 Task: Look for space in Châtelet, Belgium from 12th  July, 2023 to 15th July, 2023 for 3 adults in price range Rs.12000 to Rs.16000. Place can be entire place with 2 bedrooms having 3 beds and 1 bathroom. Property type can be flat. Amenities needed are: heating, . Booking option can be shelf check-in. Required host language is English.
Action: Mouse moved to (431, 125)
Screenshot: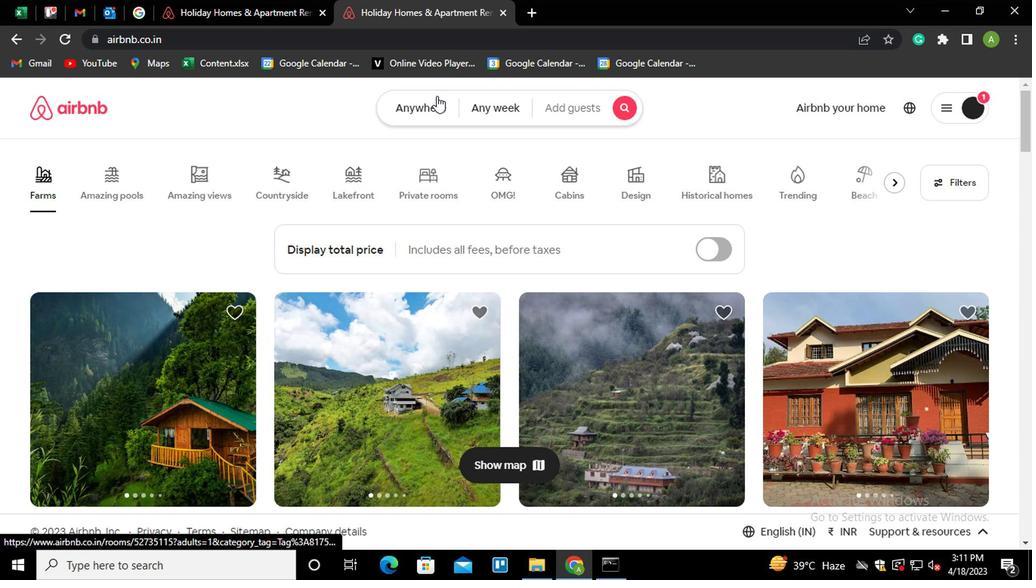 
Action: Mouse pressed left at (431, 125)
Screenshot: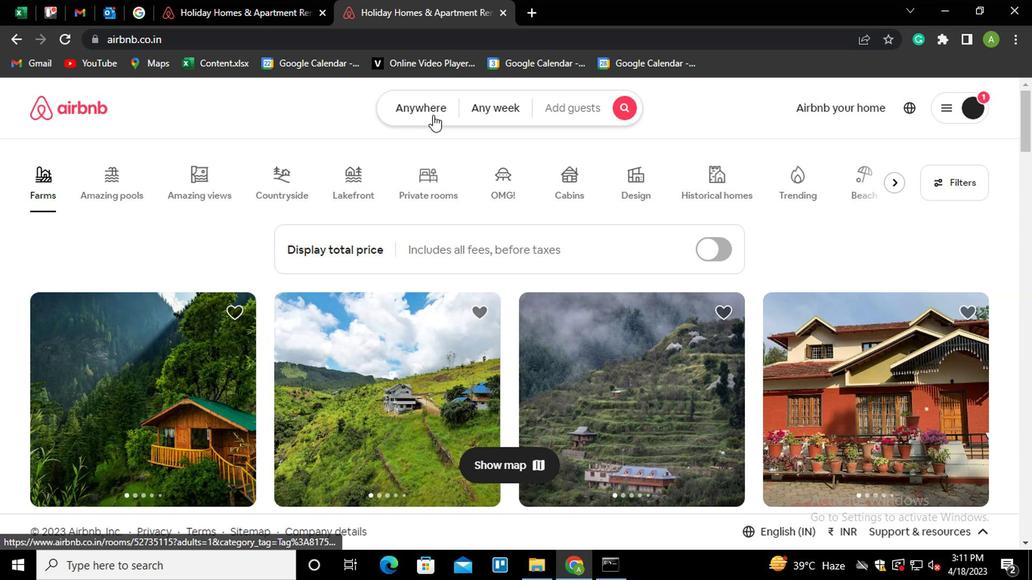 
Action: Mouse moved to (319, 169)
Screenshot: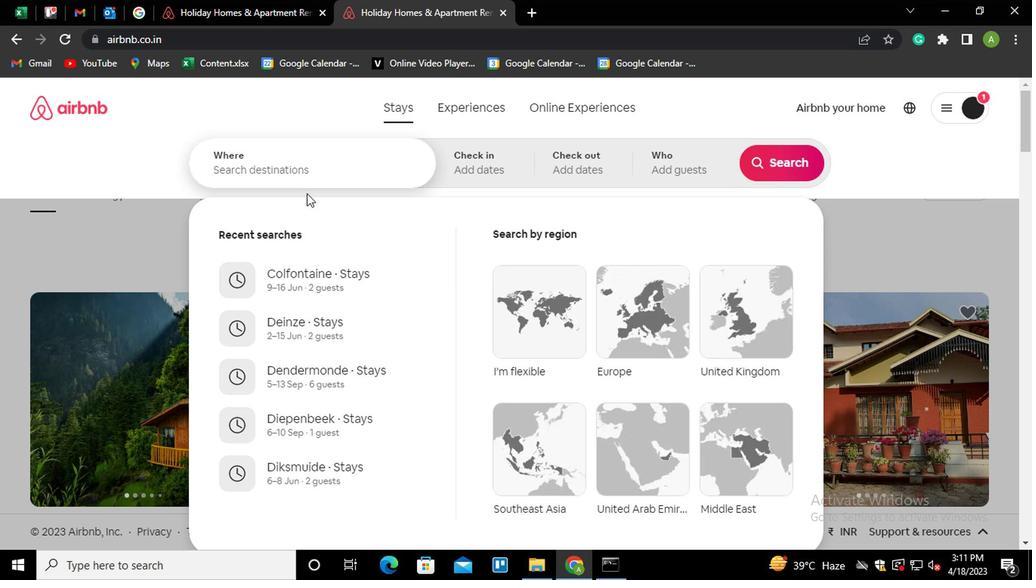 
Action: Mouse pressed left at (319, 169)
Screenshot: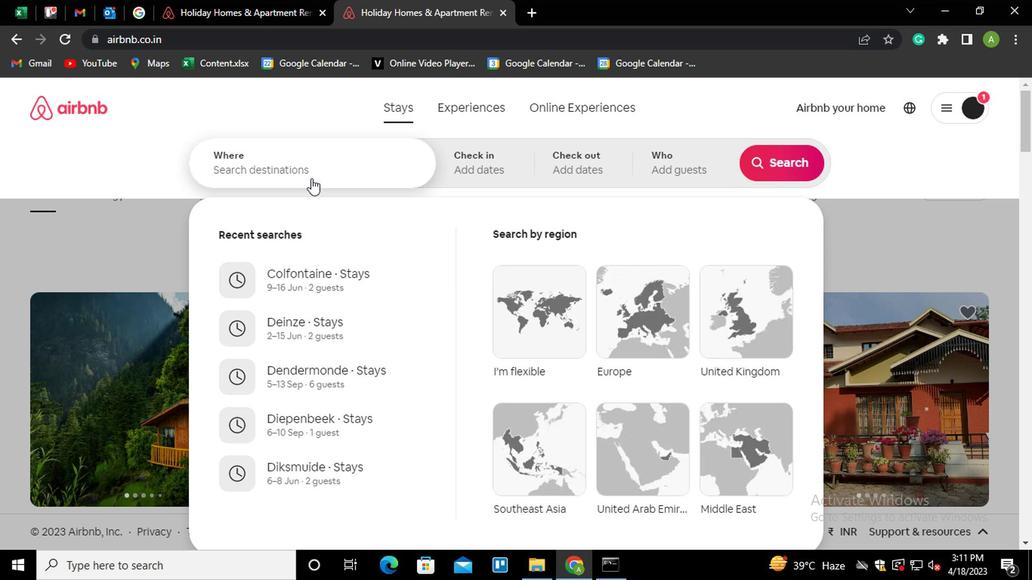 
Action: Key pressed <Key.shift><Key.shift>CHATELET,<Key.space><Key.shift_r>BELGIU<Key.down><Key.enter>
Screenshot: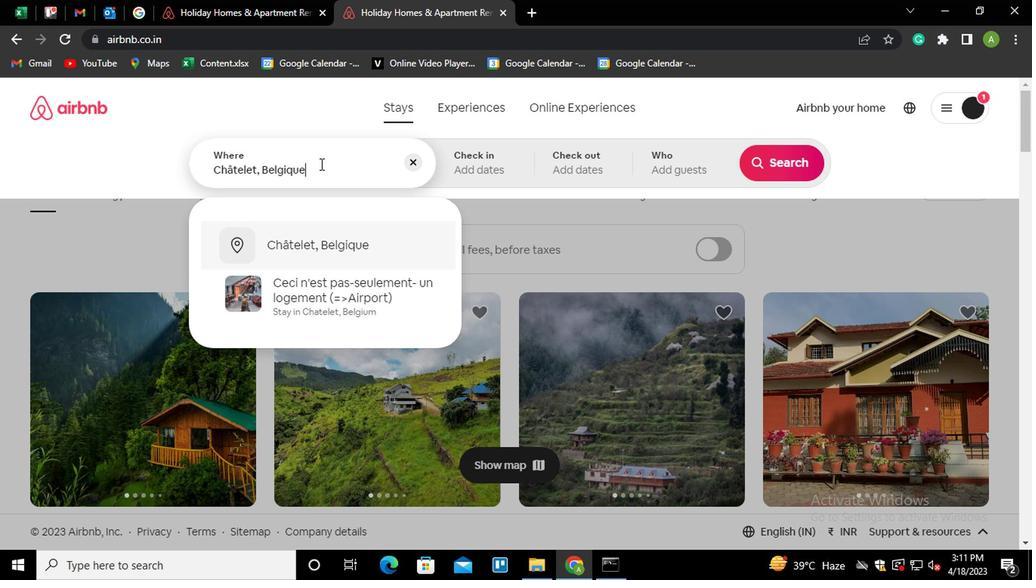 
Action: Mouse moved to (766, 275)
Screenshot: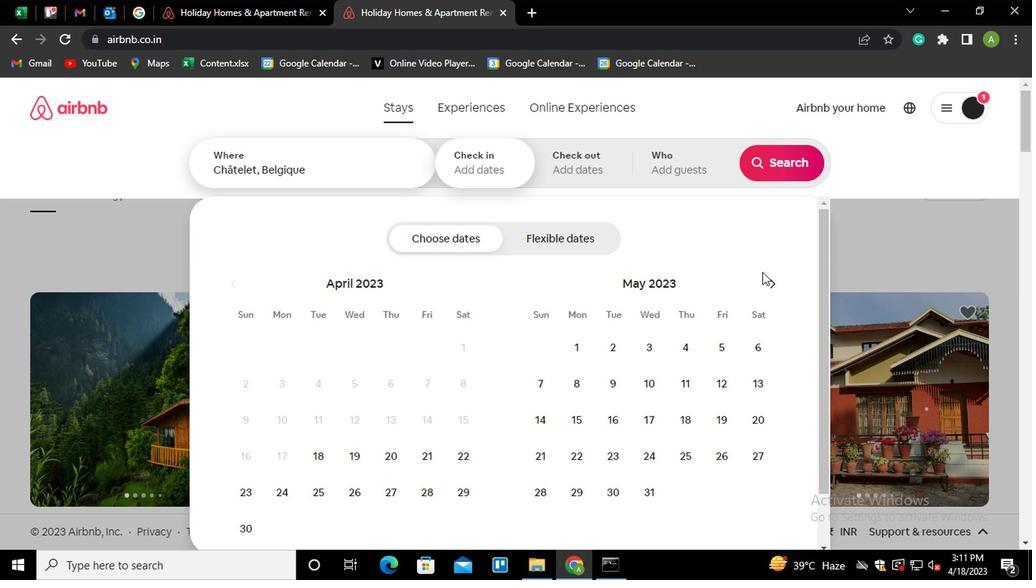 
Action: Mouse pressed left at (766, 275)
Screenshot: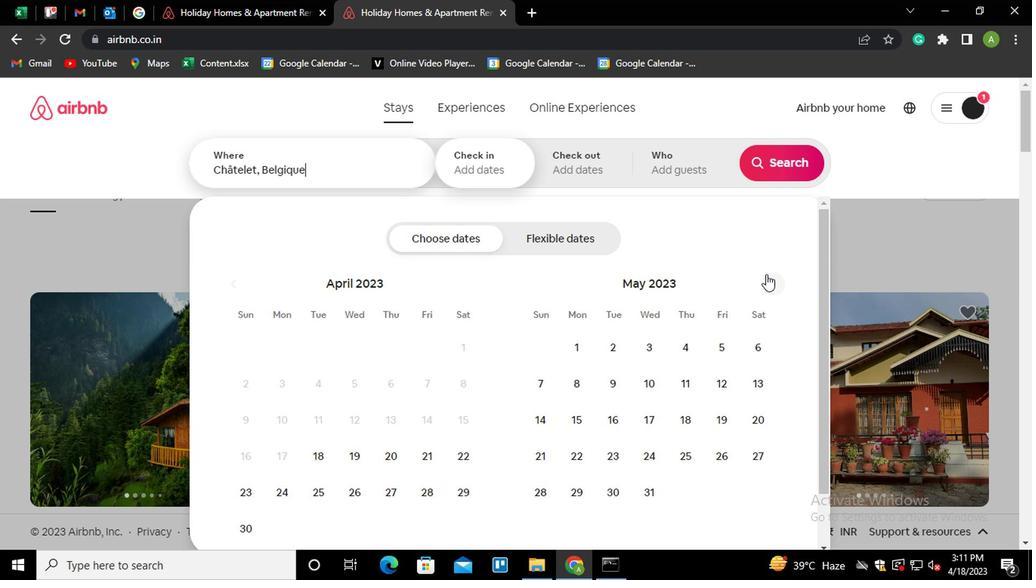 
Action: Mouse pressed left at (766, 275)
Screenshot: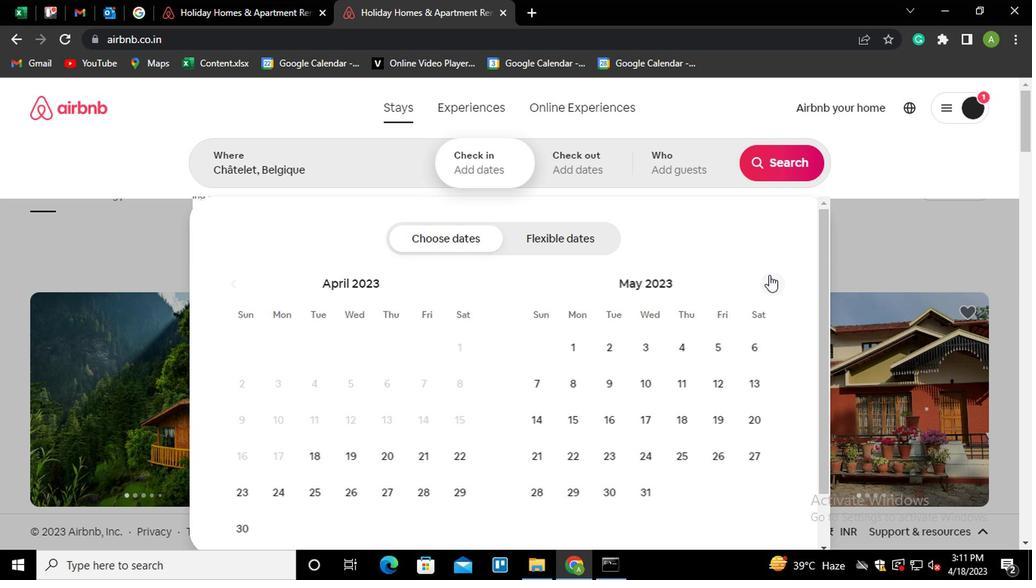 
Action: Mouse moved to (645, 412)
Screenshot: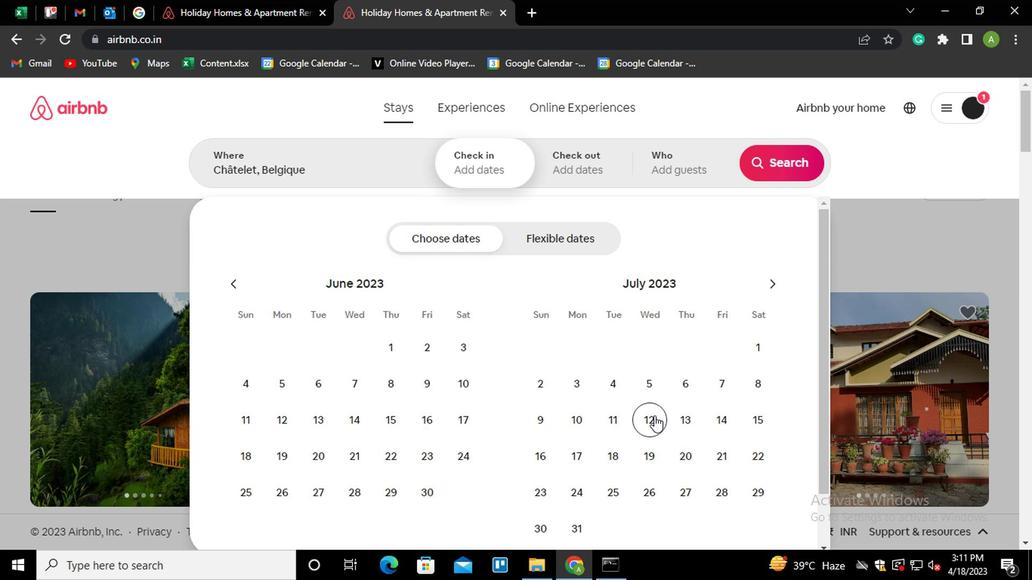 
Action: Mouse pressed left at (645, 412)
Screenshot: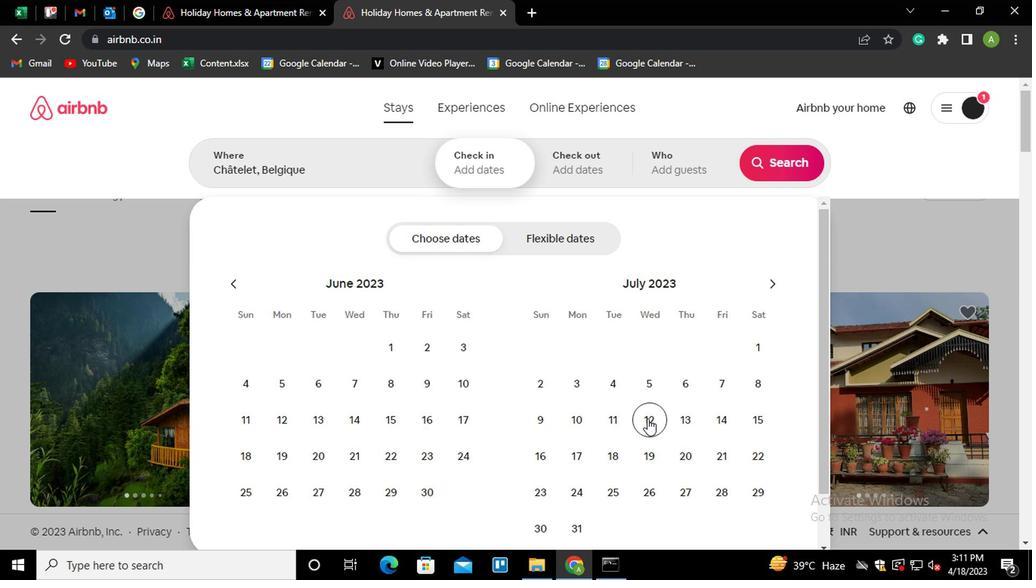 
Action: Mouse moved to (751, 418)
Screenshot: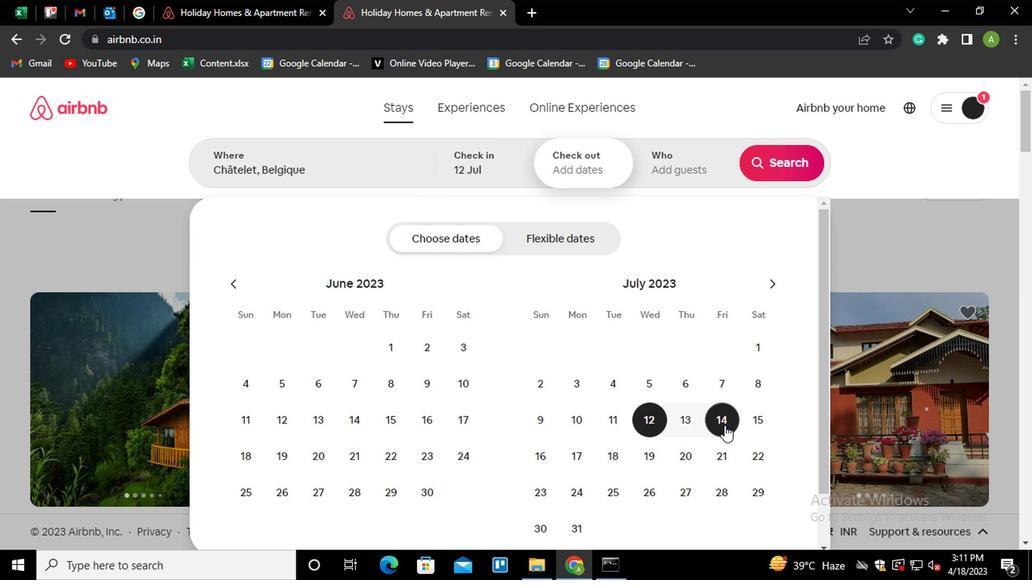 
Action: Mouse pressed left at (751, 418)
Screenshot: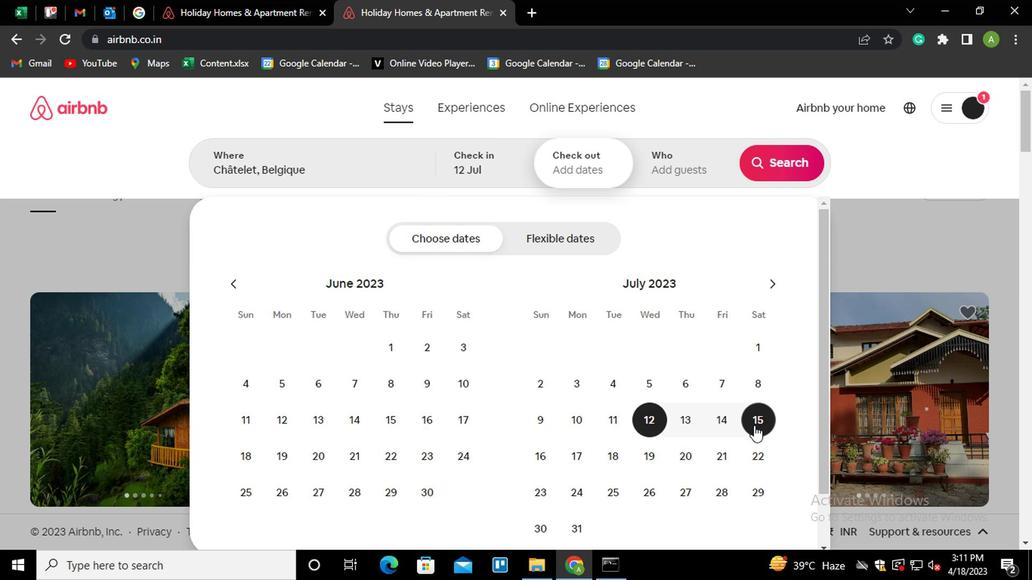 
Action: Mouse moved to (675, 166)
Screenshot: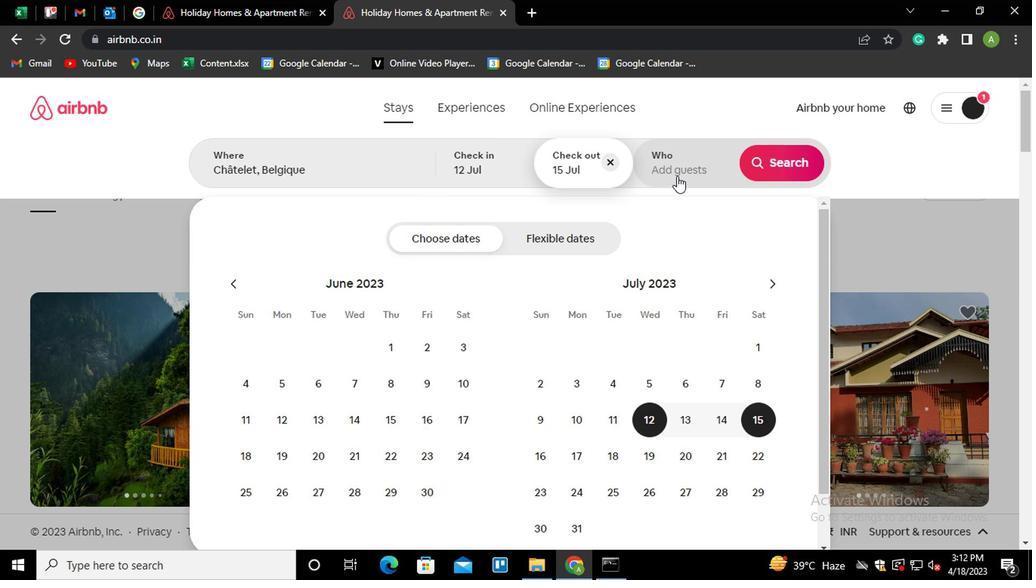 
Action: Mouse pressed left at (675, 166)
Screenshot: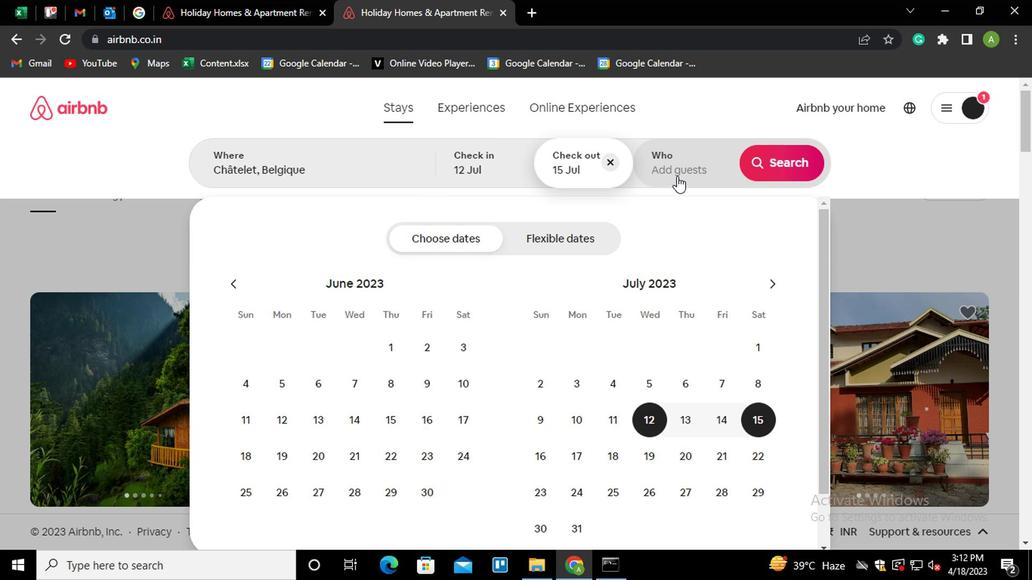 
Action: Mouse moved to (775, 242)
Screenshot: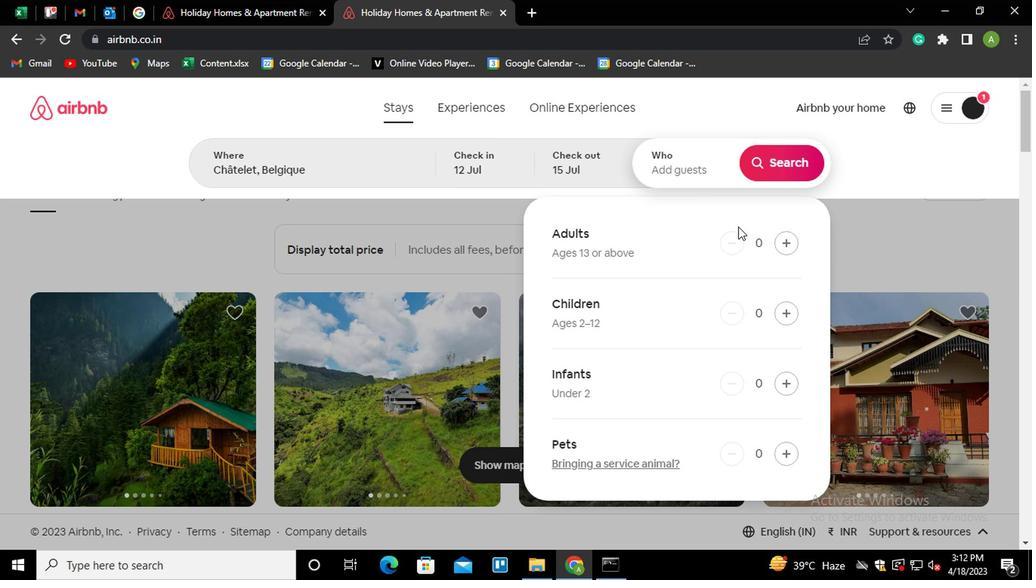 
Action: Mouse pressed left at (775, 242)
Screenshot: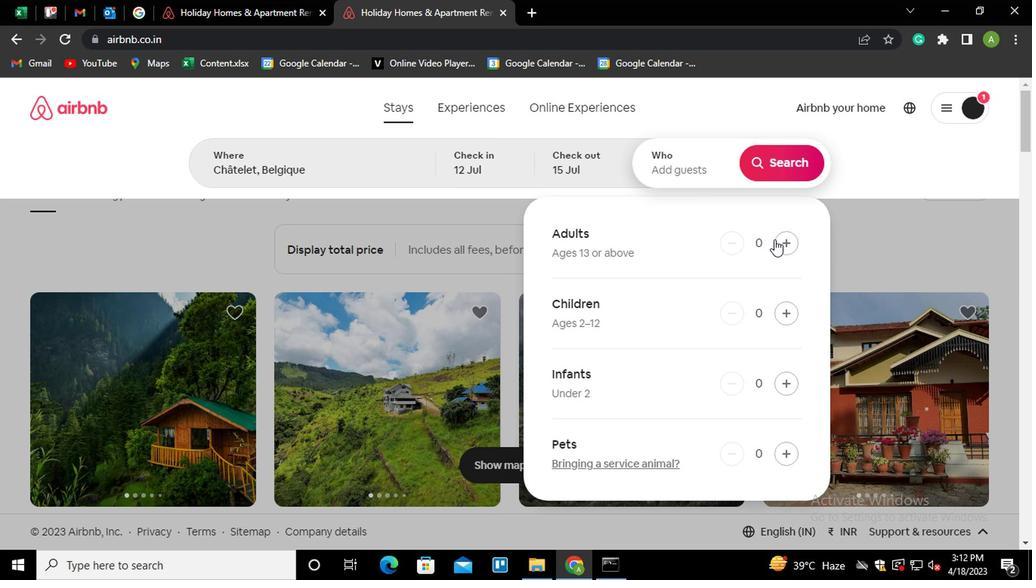 
Action: Mouse pressed left at (775, 242)
Screenshot: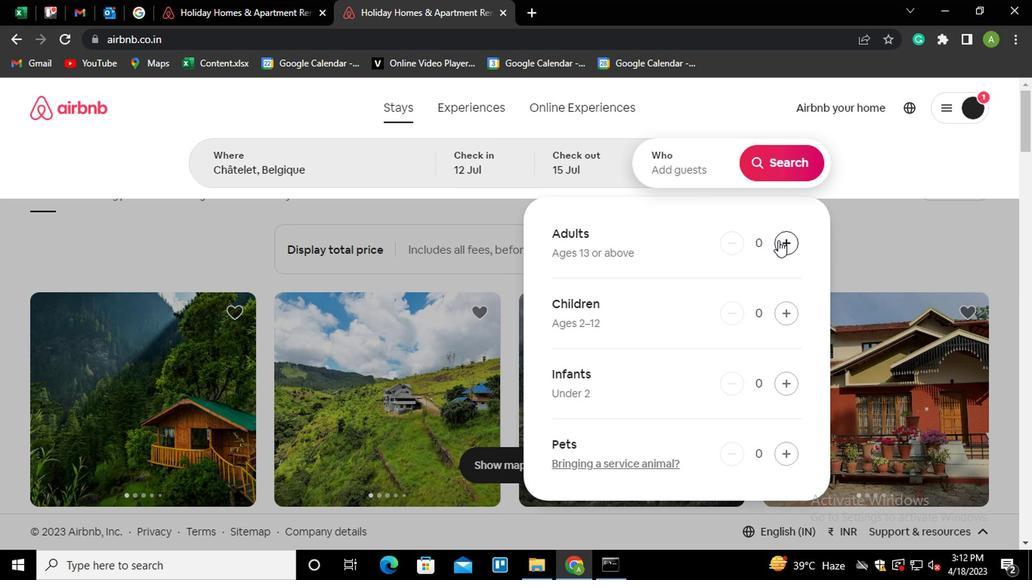 
Action: Mouse pressed left at (775, 242)
Screenshot: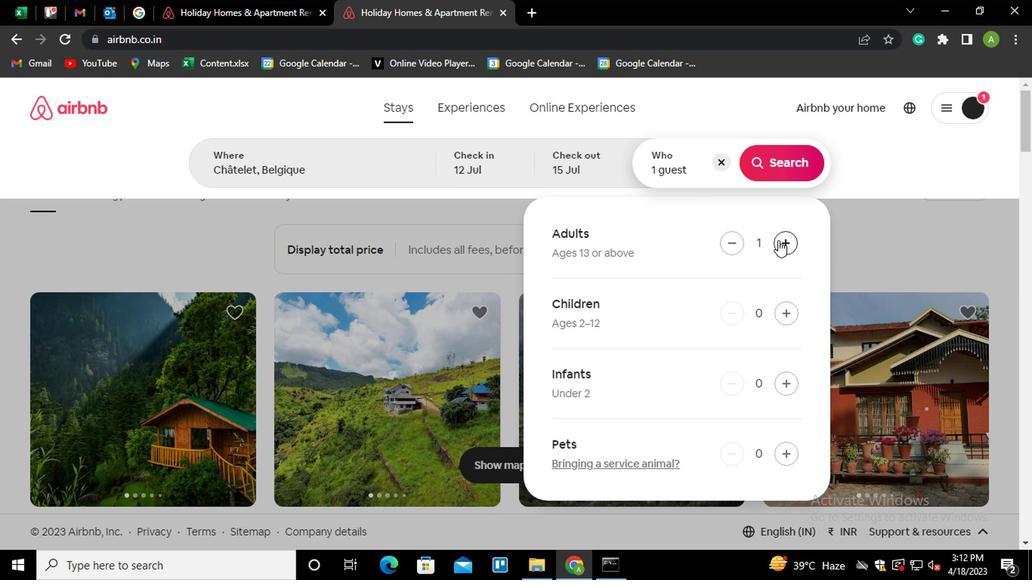 
Action: Mouse moved to (778, 171)
Screenshot: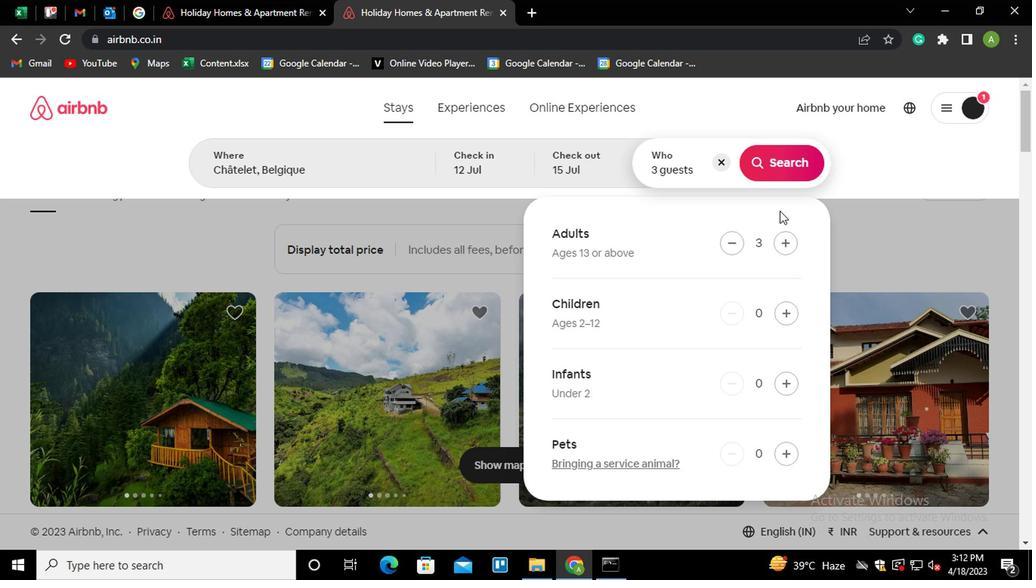 
Action: Mouse pressed left at (778, 171)
Screenshot: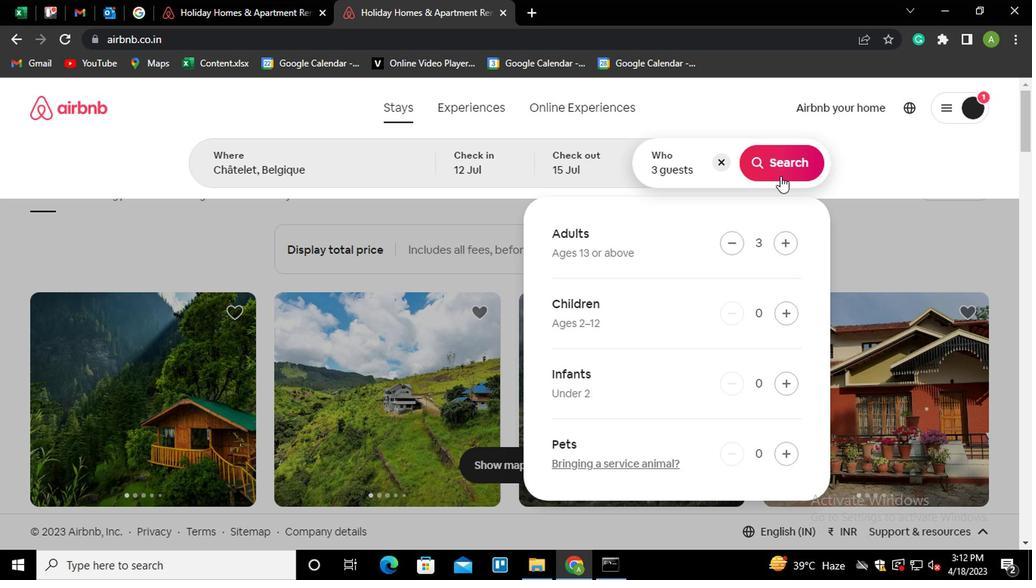 
Action: Mouse moved to (969, 175)
Screenshot: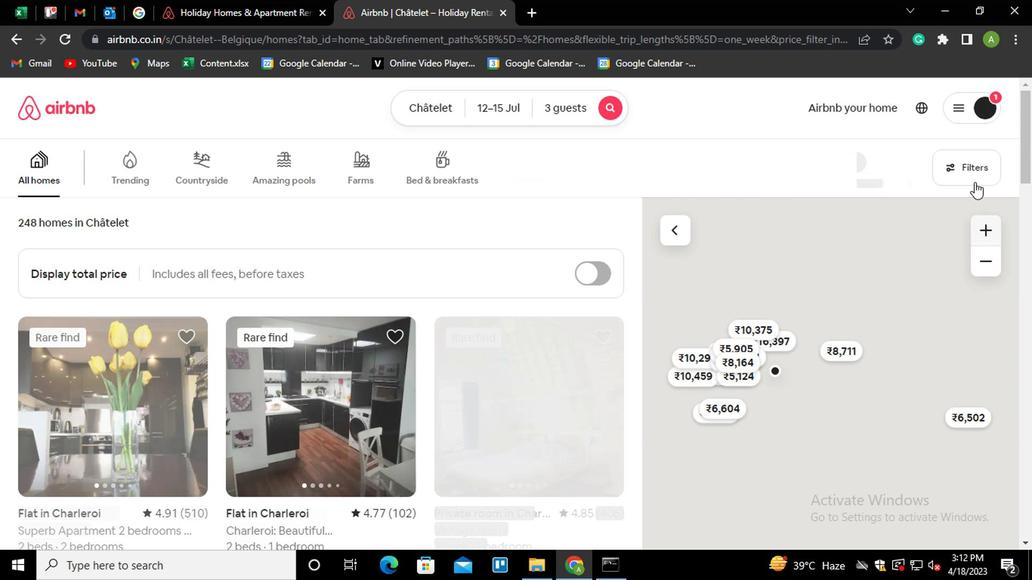 
Action: Mouse pressed left at (969, 175)
Screenshot: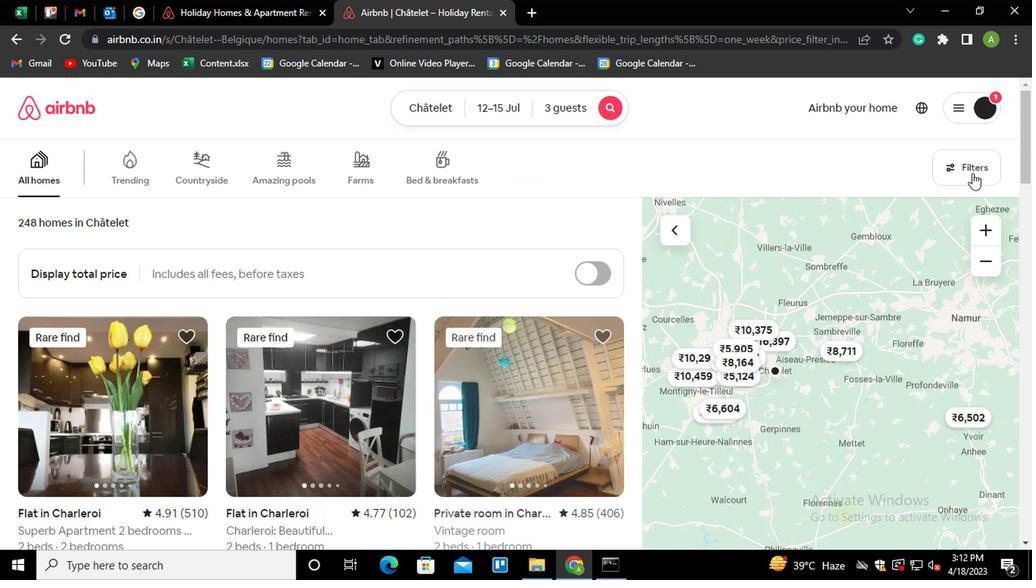 
Action: Mouse moved to (399, 356)
Screenshot: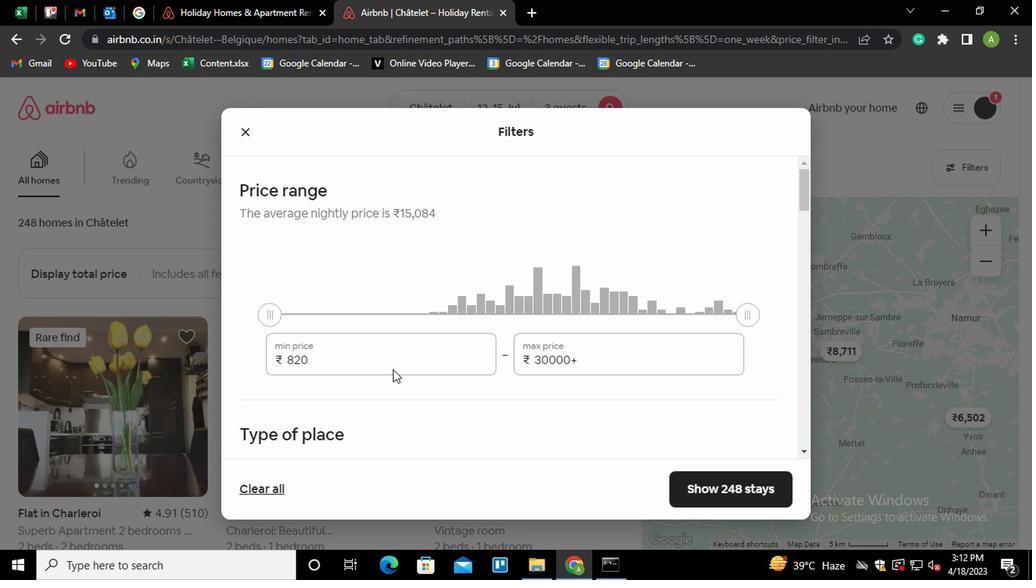 
Action: Mouse pressed left at (399, 356)
Screenshot: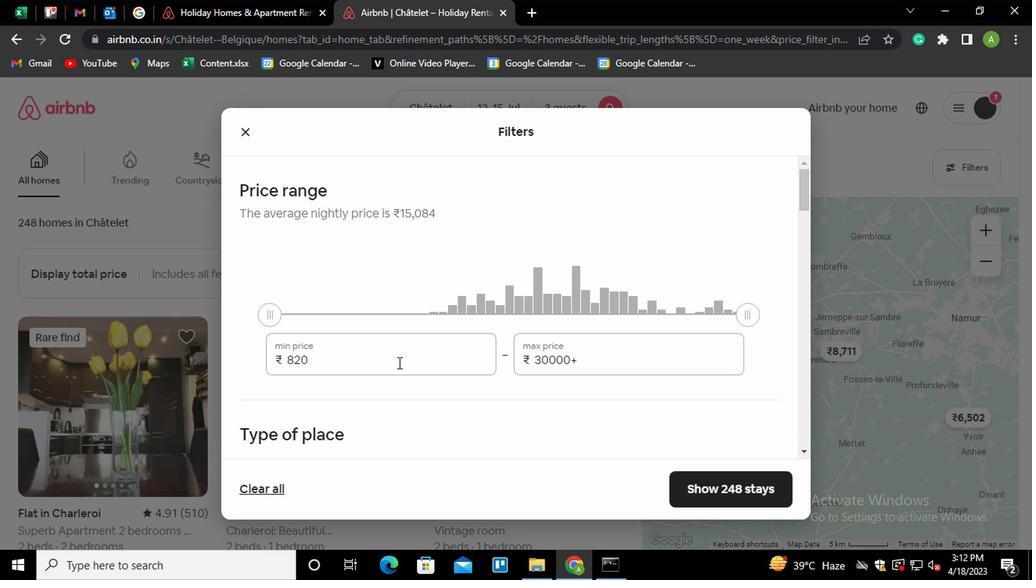 
Action: Mouse moved to (402, 356)
Screenshot: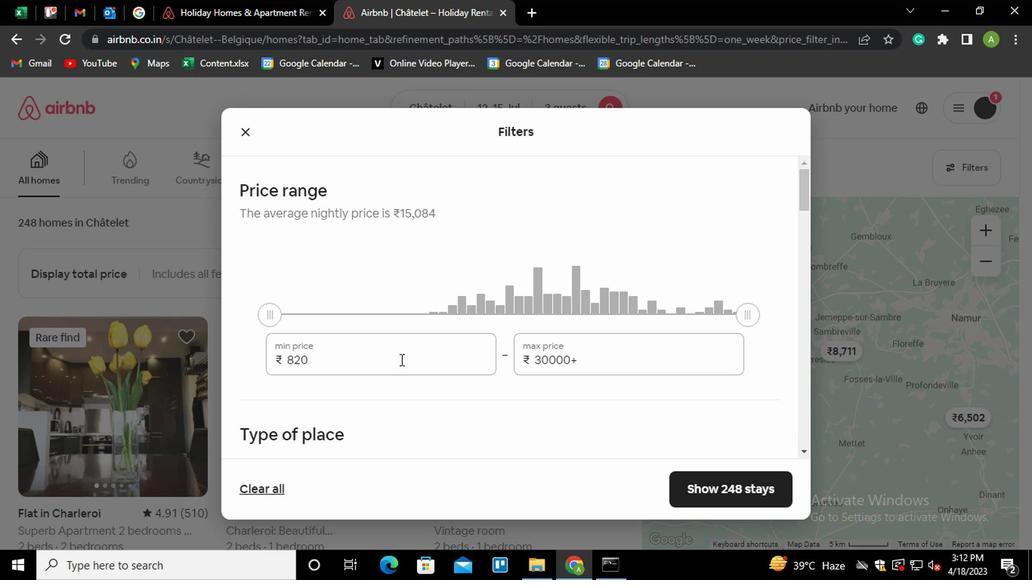 
Action: Key pressed <Key.shift_r><Key.home>1200000<Key.backspace><Key.backspace>
Screenshot: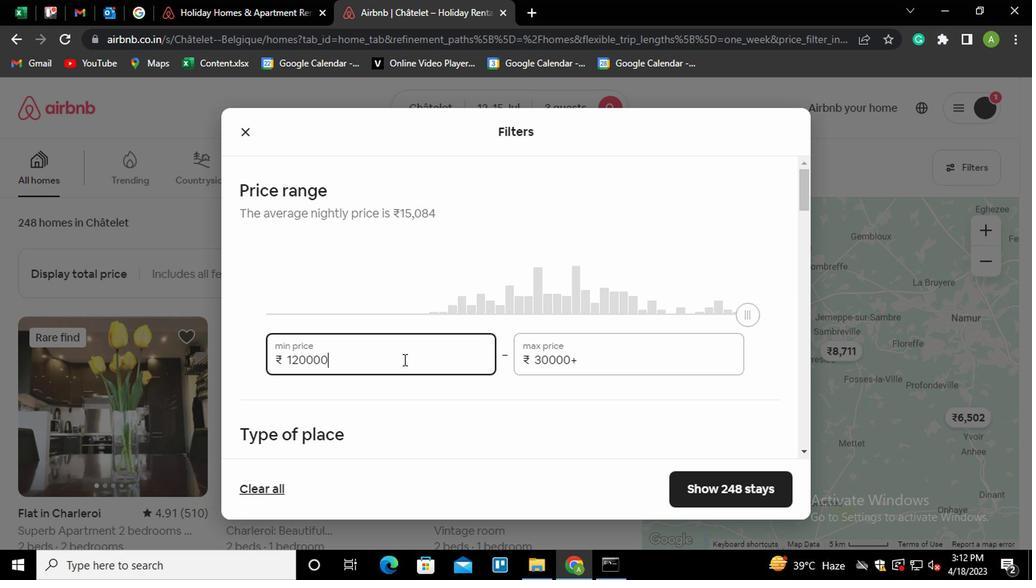 
Action: Mouse moved to (641, 366)
Screenshot: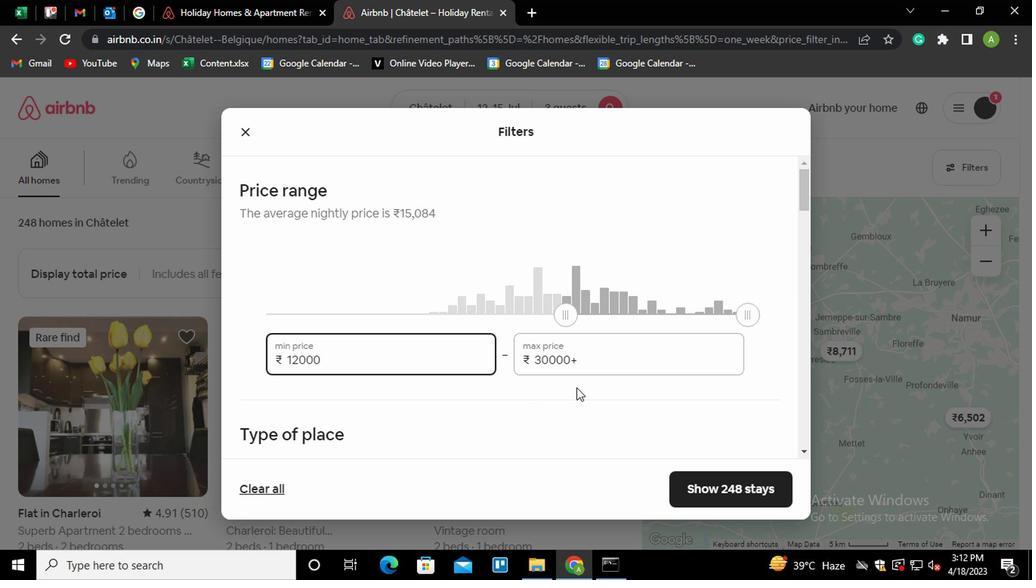 
Action: Mouse pressed left at (641, 366)
Screenshot: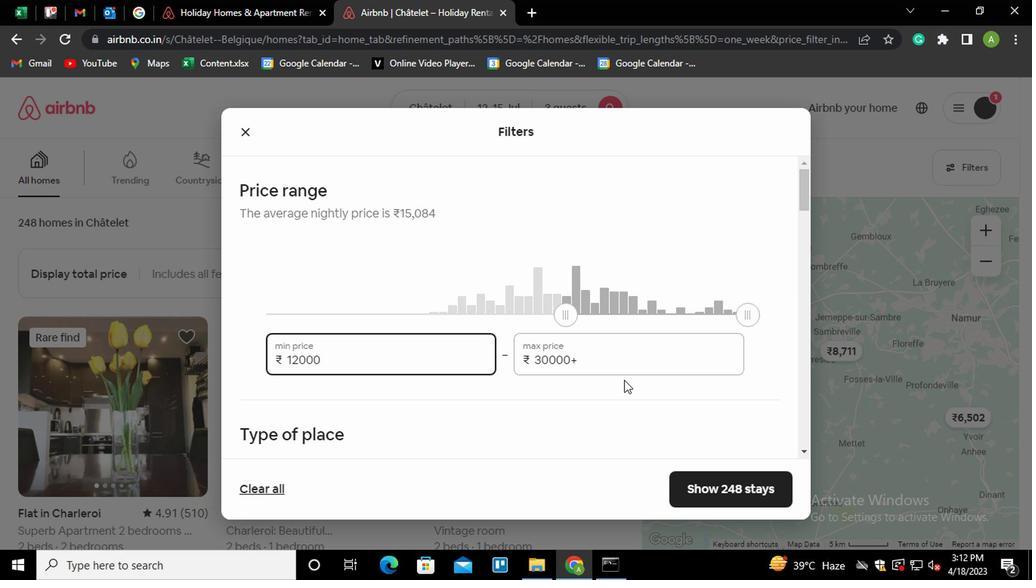 
Action: Mouse moved to (590, 329)
Screenshot: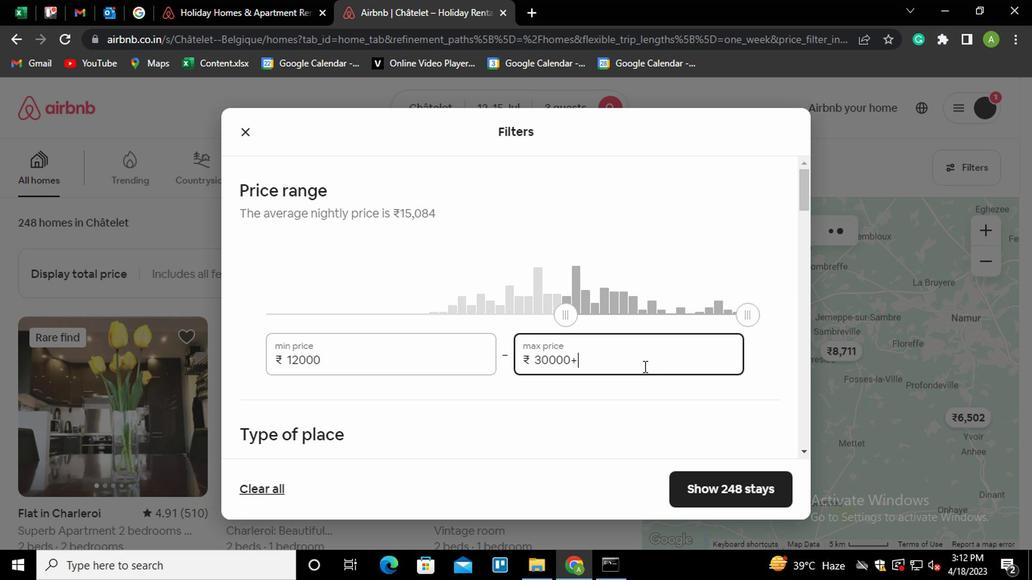 
Action: Key pressed <Key.shift_r><Key.home>16000
Screenshot: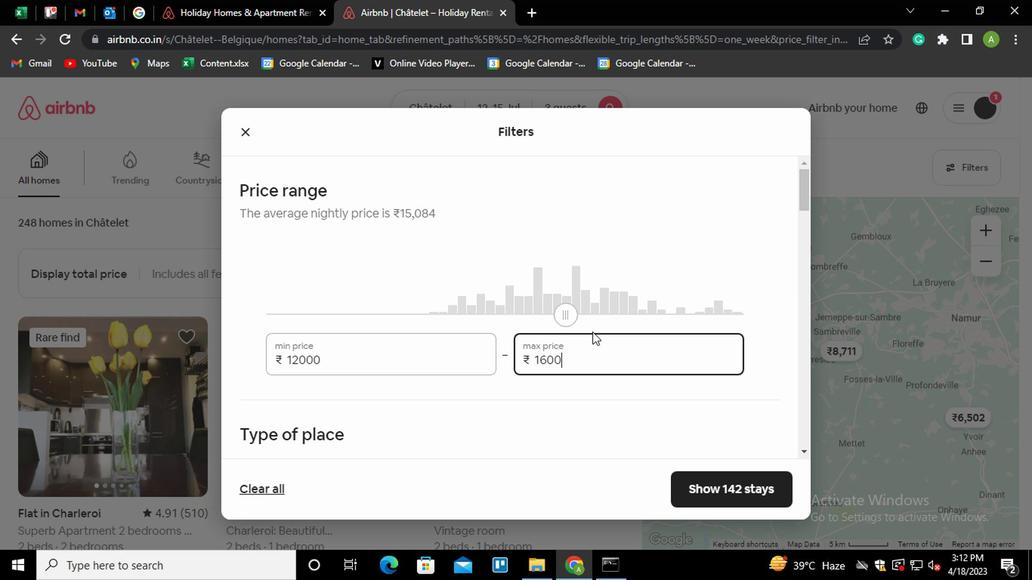 
Action: Mouse moved to (601, 323)
Screenshot: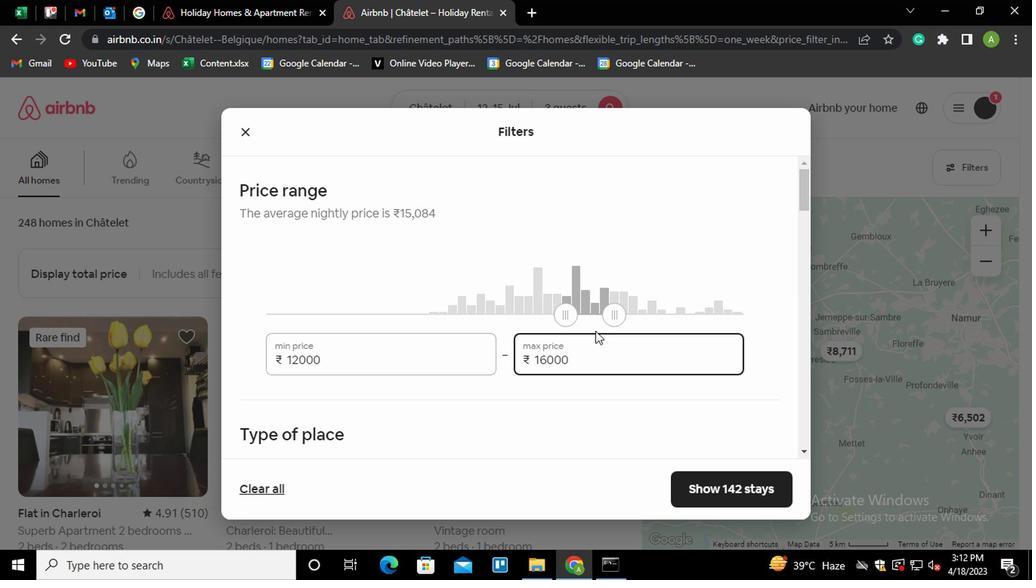 
Action: Mouse scrolled (601, 323) with delta (0, 0)
Screenshot: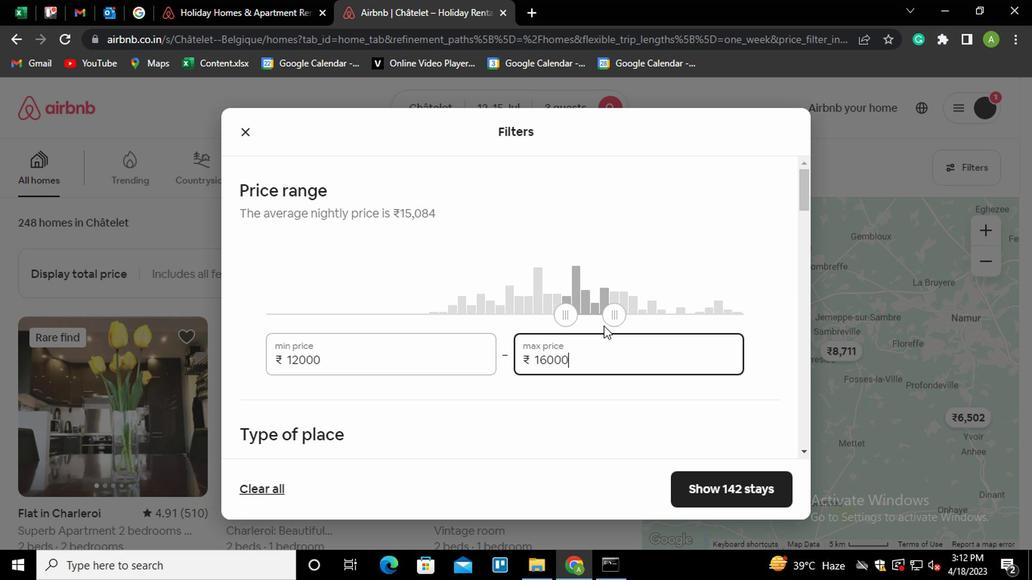 
Action: Mouse scrolled (601, 323) with delta (0, 0)
Screenshot: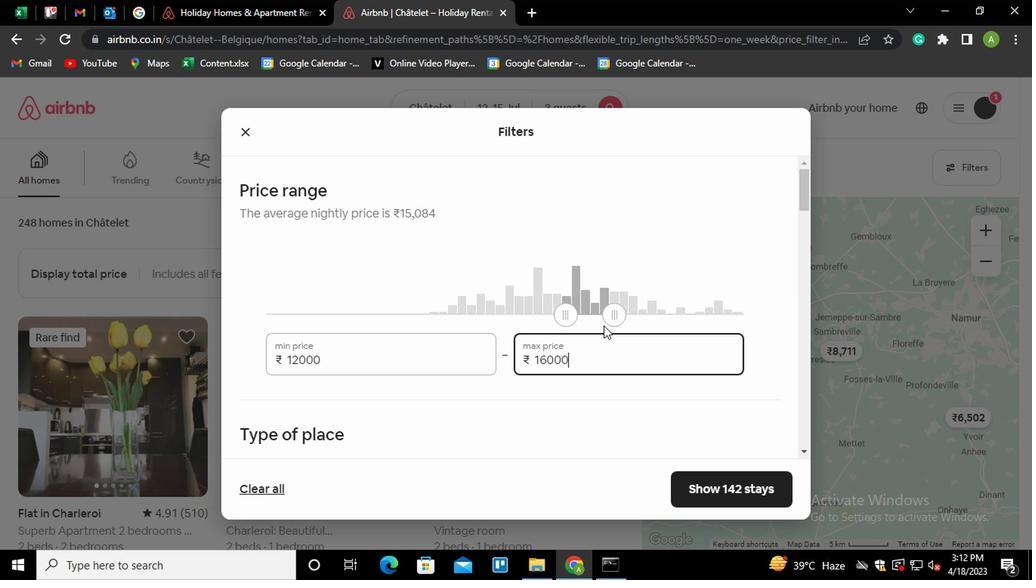 
Action: Mouse moved to (277, 337)
Screenshot: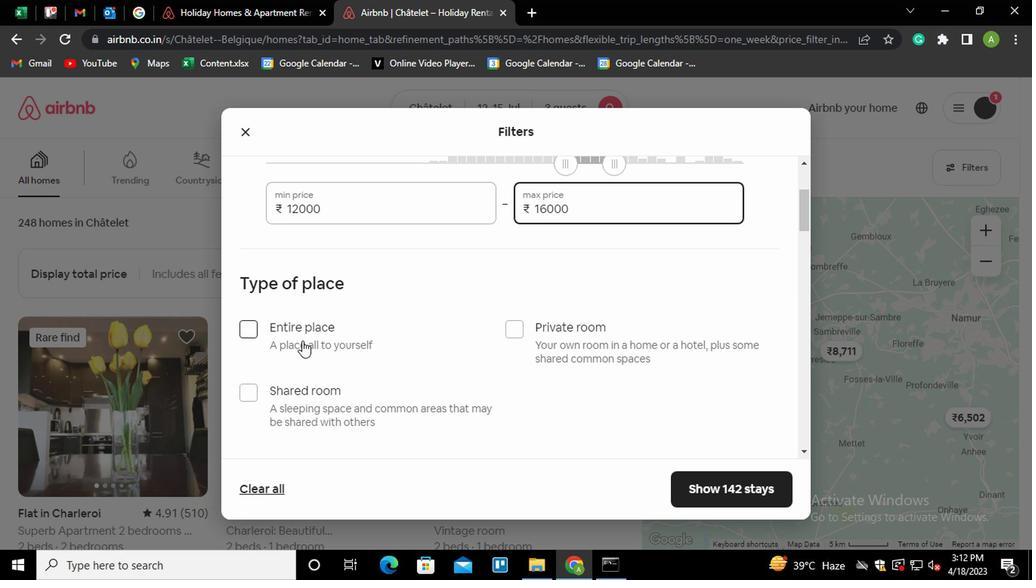 
Action: Mouse pressed left at (277, 337)
Screenshot: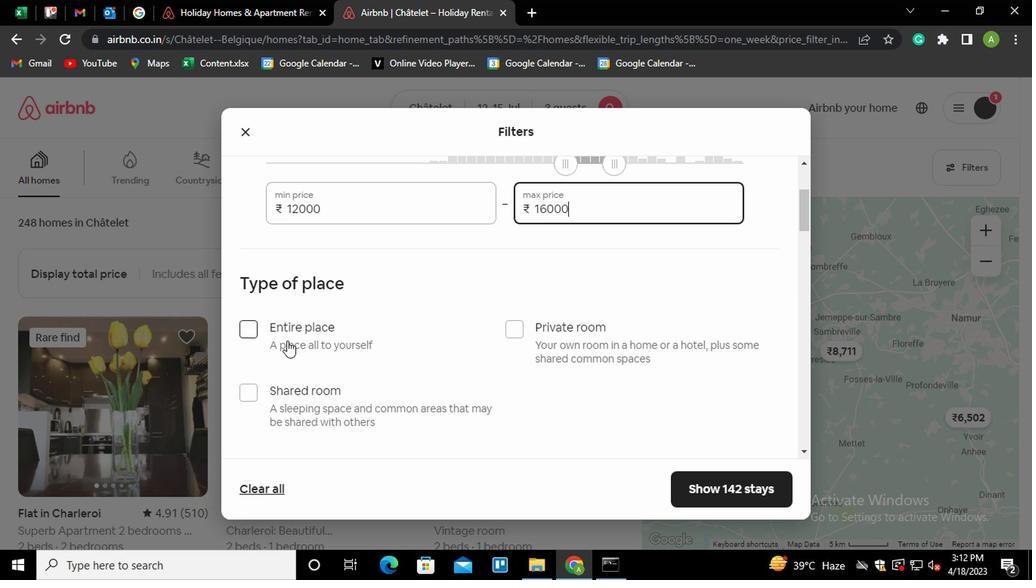 
Action: Mouse moved to (400, 292)
Screenshot: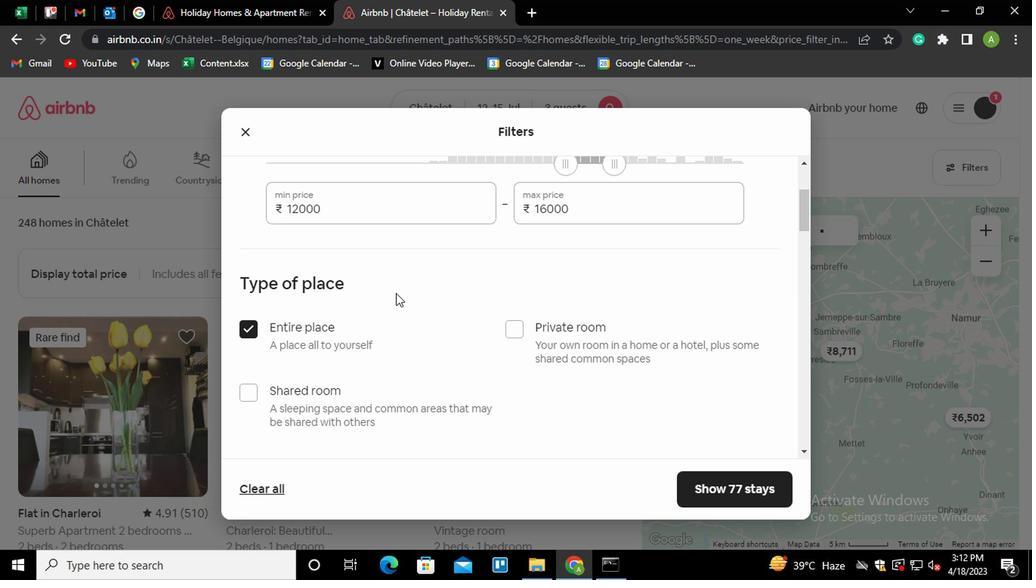 
Action: Mouse scrolled (400, 291) with delta (0, 0)
Screenshot: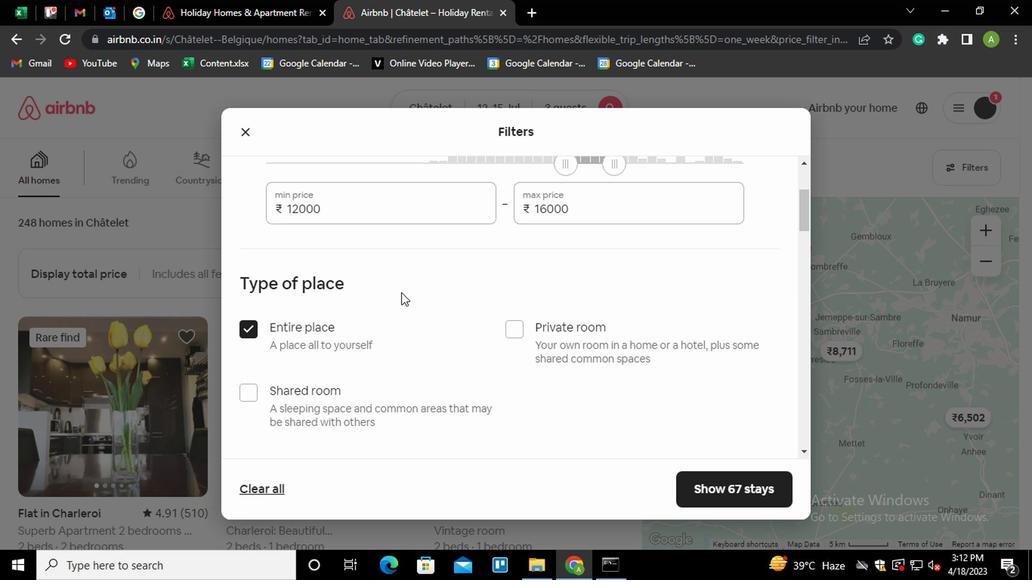 
Action: Mouse scrolled (400, 291) with delta (0, 0)
Screenshot: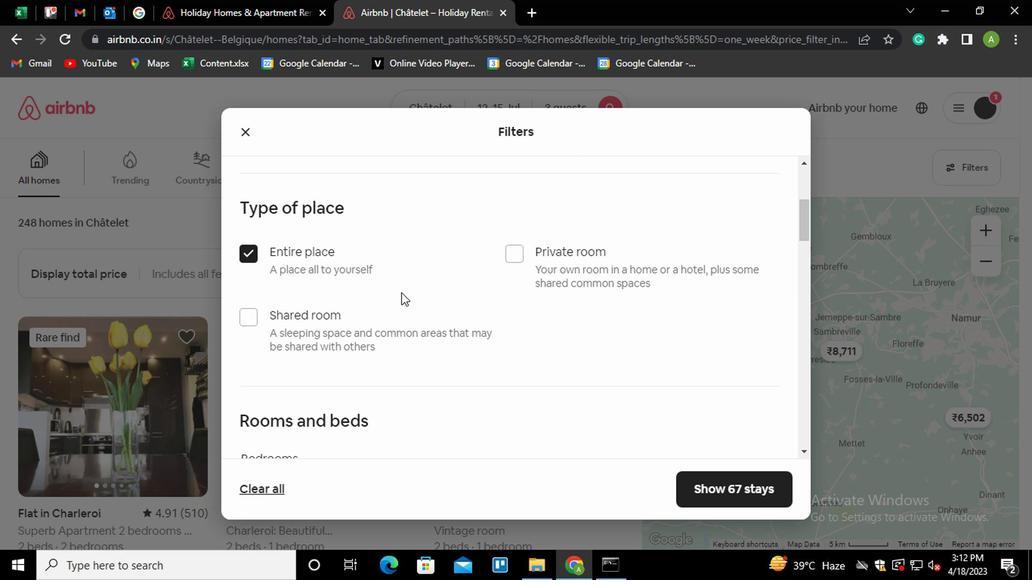 
Action: Mouse moved to (383, 406)
Screenshot: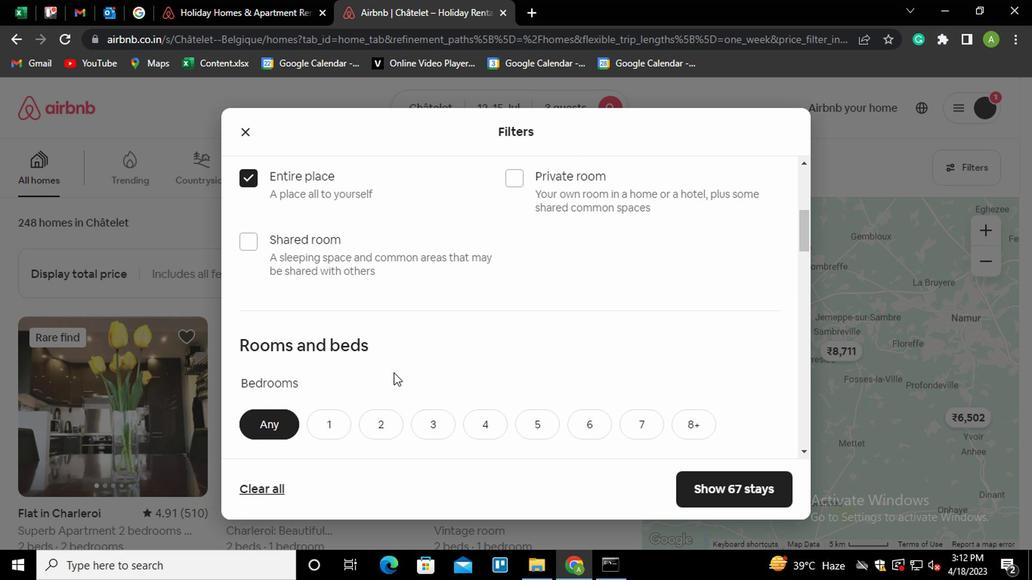 
Action: Mouse pressed left at (383, 406)
Screenshot: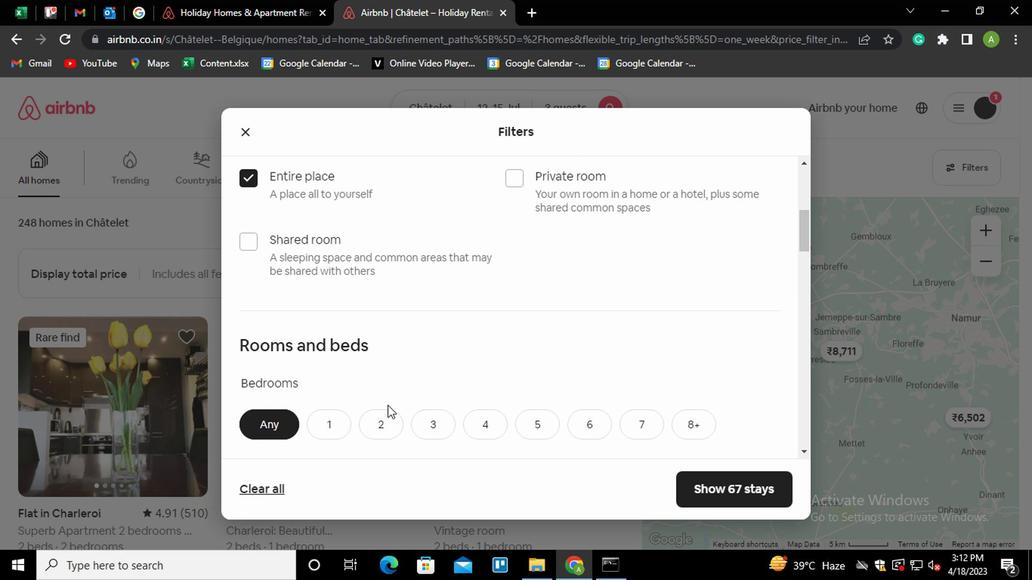 
Action: Mouse moved to (430, 337)
Screenshot: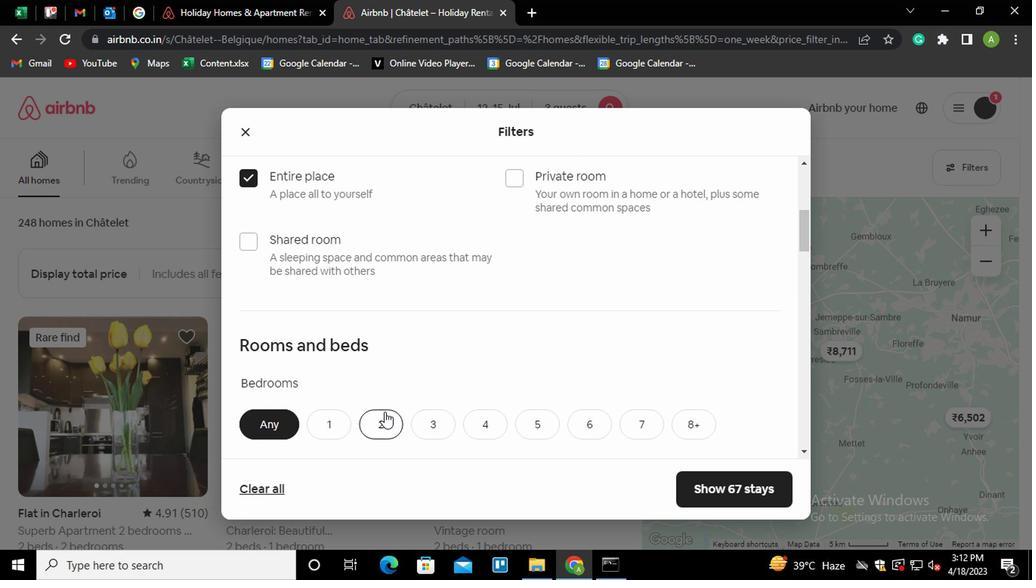 
Action: Mouse scrolled (430, 336) with delta (0, -1)
Screenshot: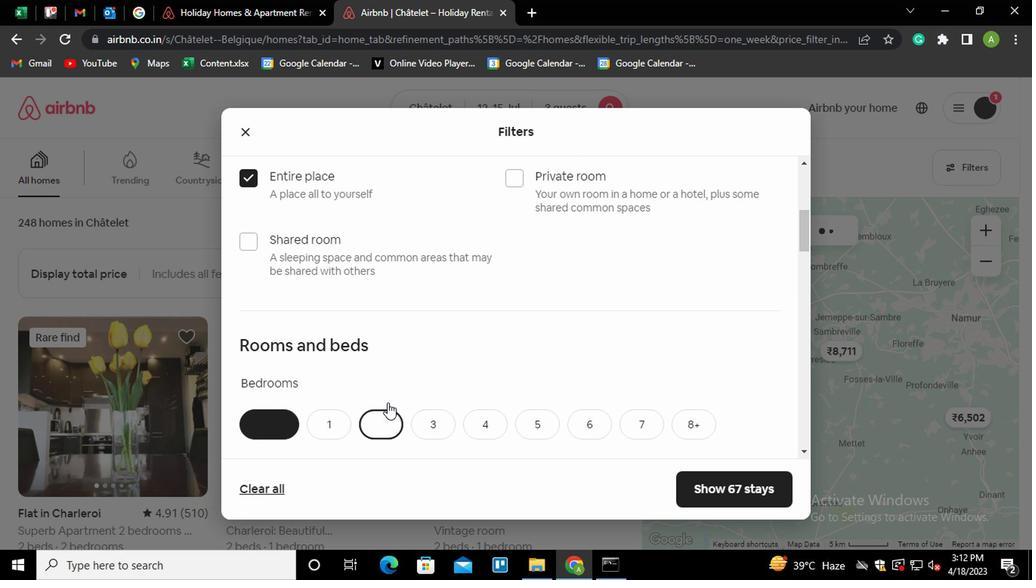 
Action: Mouse scrolled (430, 336) with delta (0, -1)
Screenshot: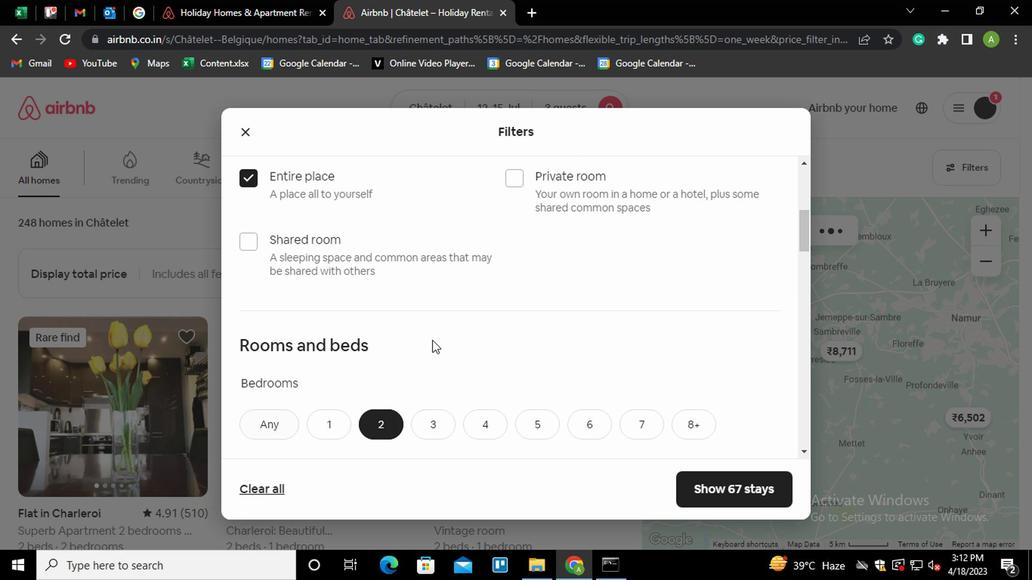 
Action: Mouse scrolled (430, 336) with delta (0, -1)
Screenshot: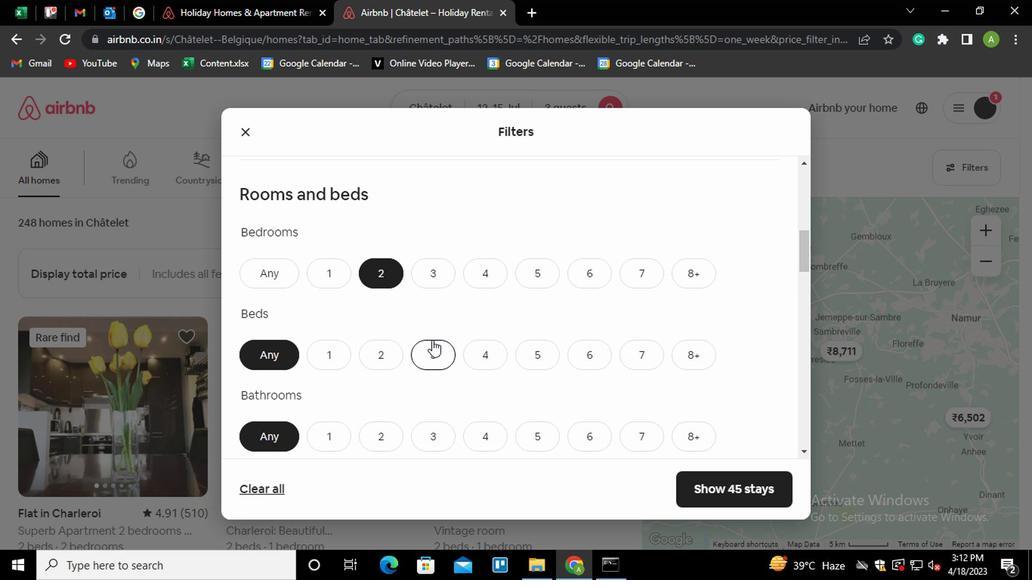 
Action: Mouse moved to (426, 285)
Screenshot: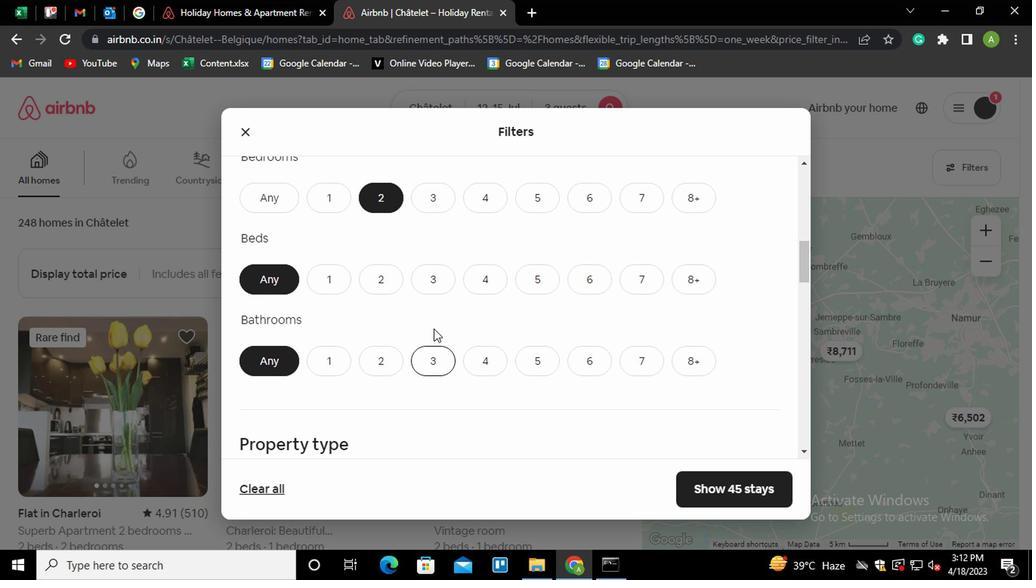 
Action: Mouse pressed left at (426, 285)
Screenshot: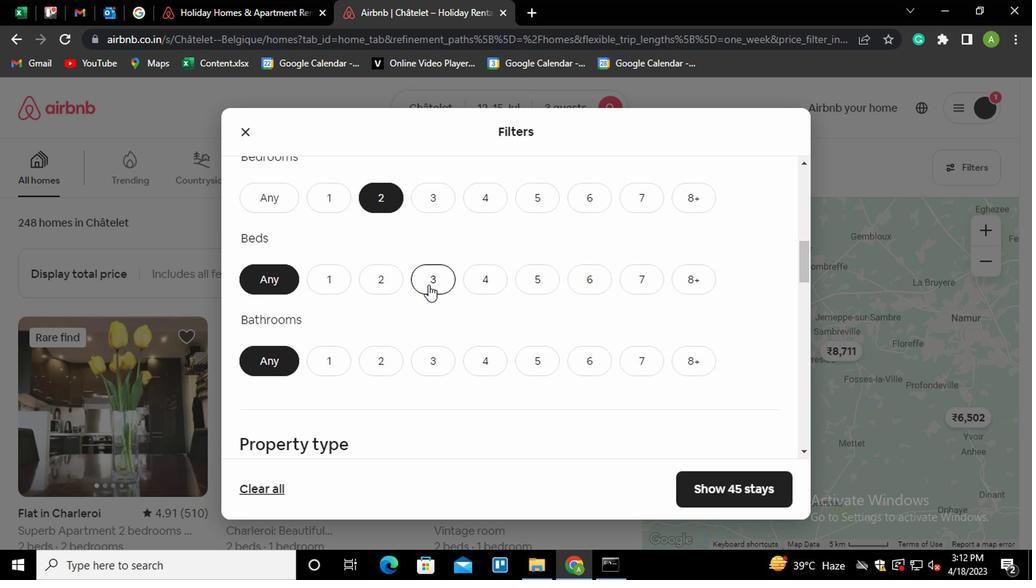 
Action: Mouse moved to (341, 358)
Screenshot: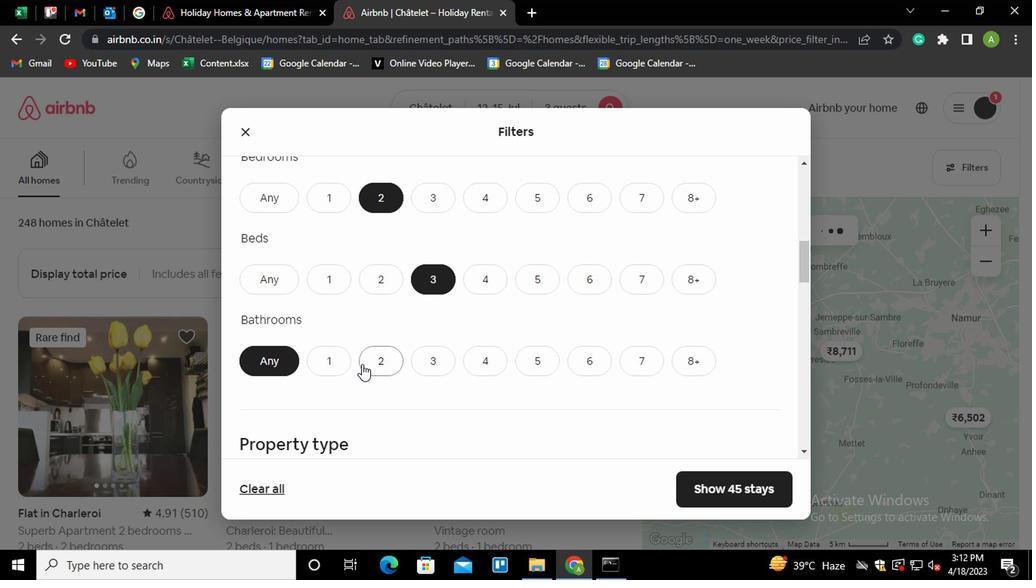 
Action: Mouse pressed left at (341, 358)
Screenshot: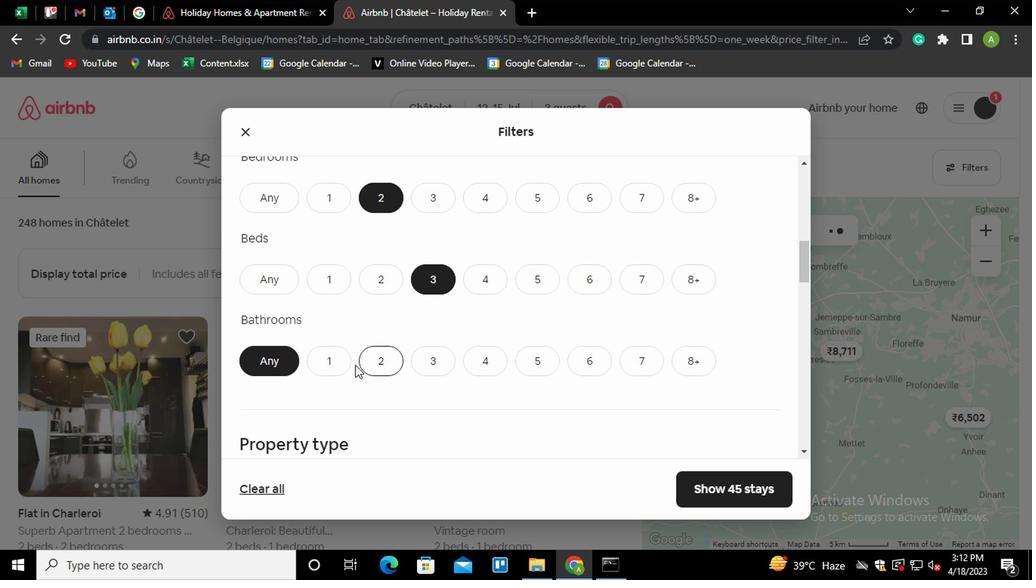 
Action: Mouse moved to (526, 315)
Screenshot: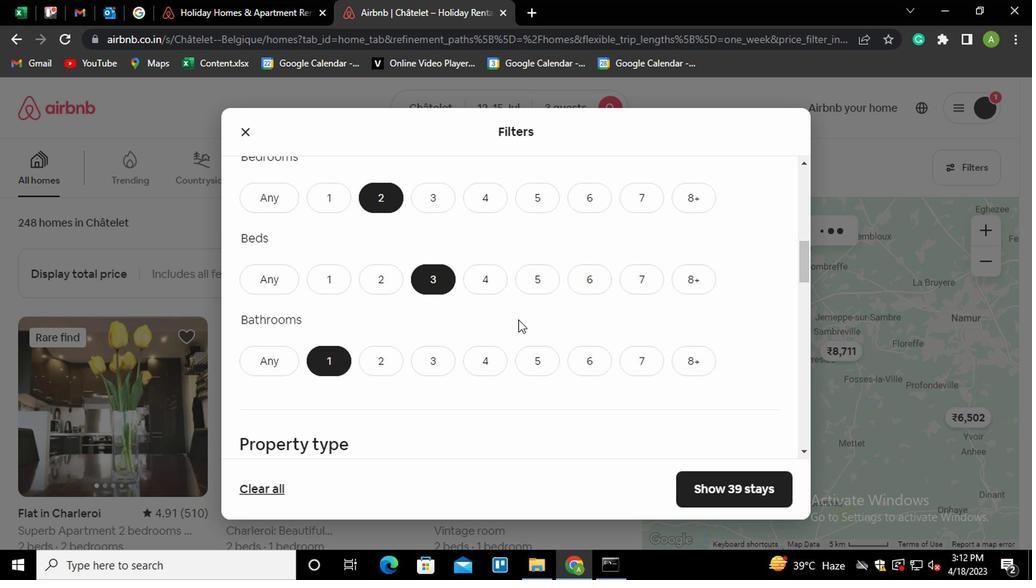 
Action: Mouse scrolled (526, 314) with delta (0, 0)
Screenshot: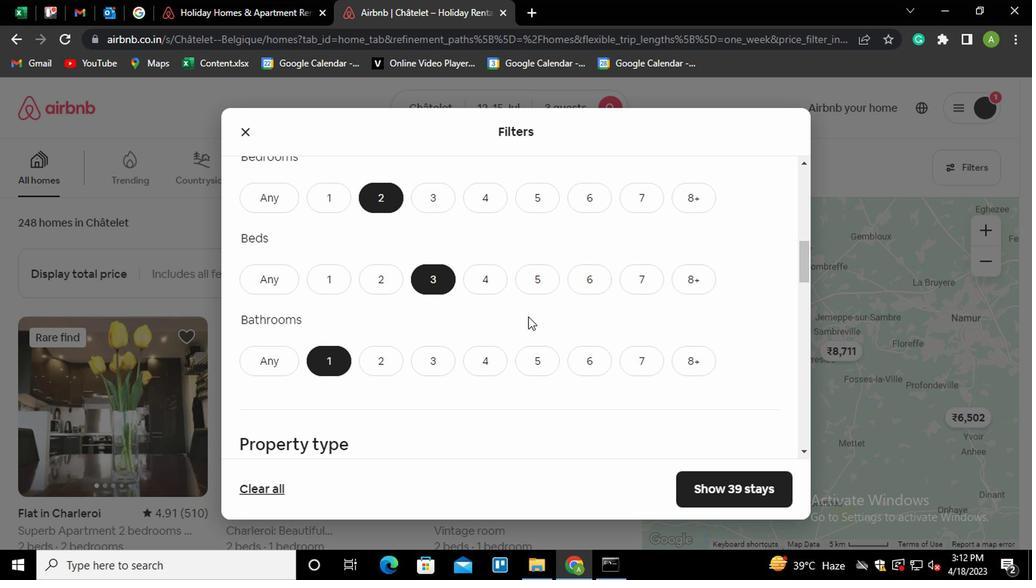 
Action: Mouse scrolled (526, 314) with delta (0, 0)
Screenshot: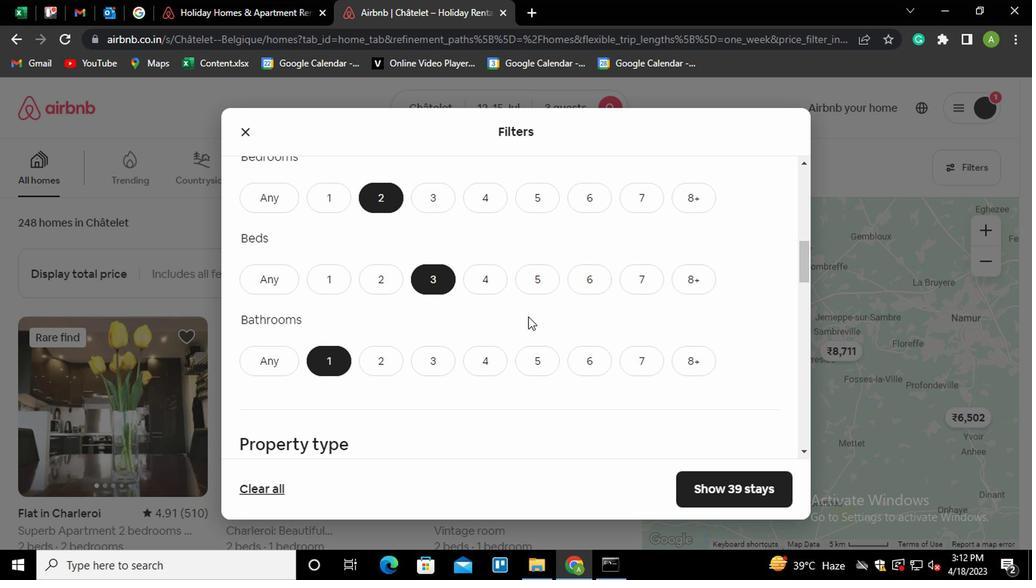 
Action: Mouse scrolled (526, 314) with delta (0, 0)
Screenshot: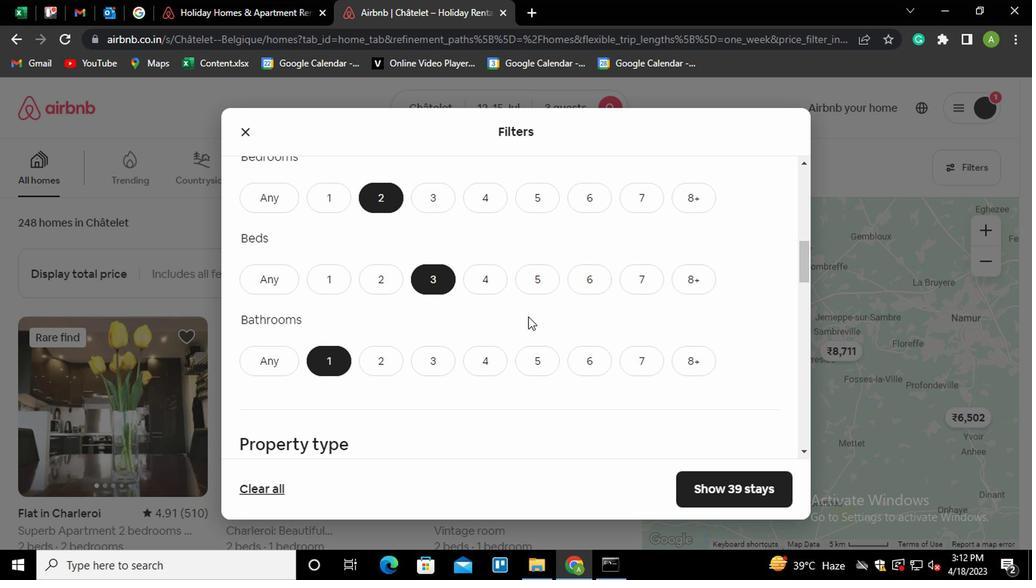 
Action: Mouse moved to (464, 310)
Screenshot: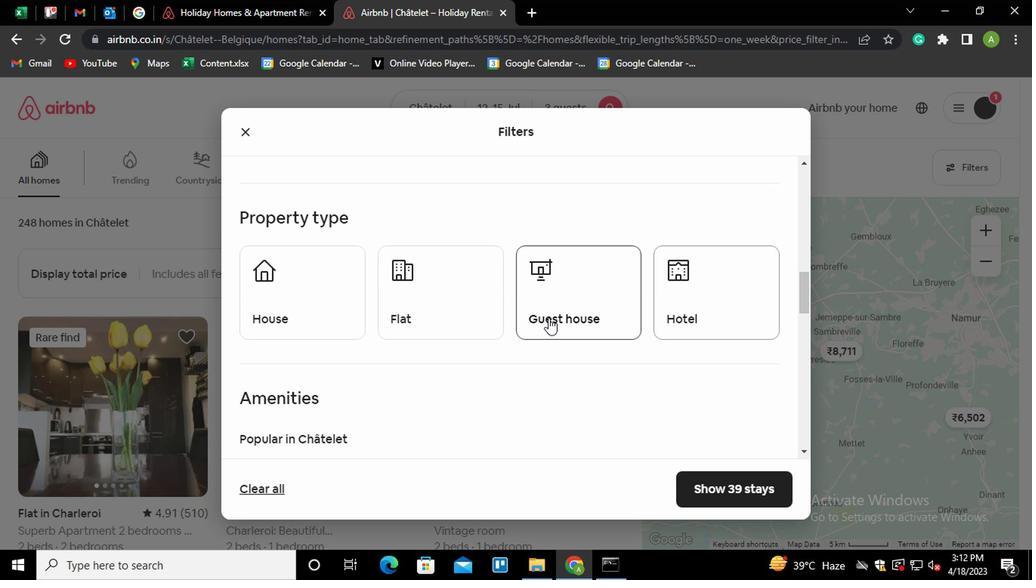 
Action: Mouse pressed left at (464, 310)
Screenshot: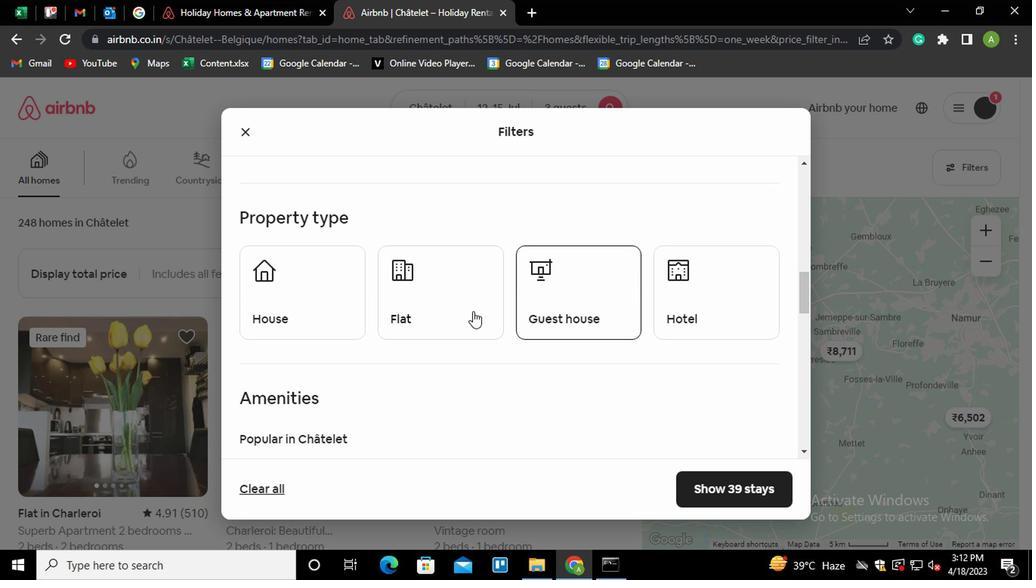 
Action: Mouse moved to (584, 297)
Screenshot: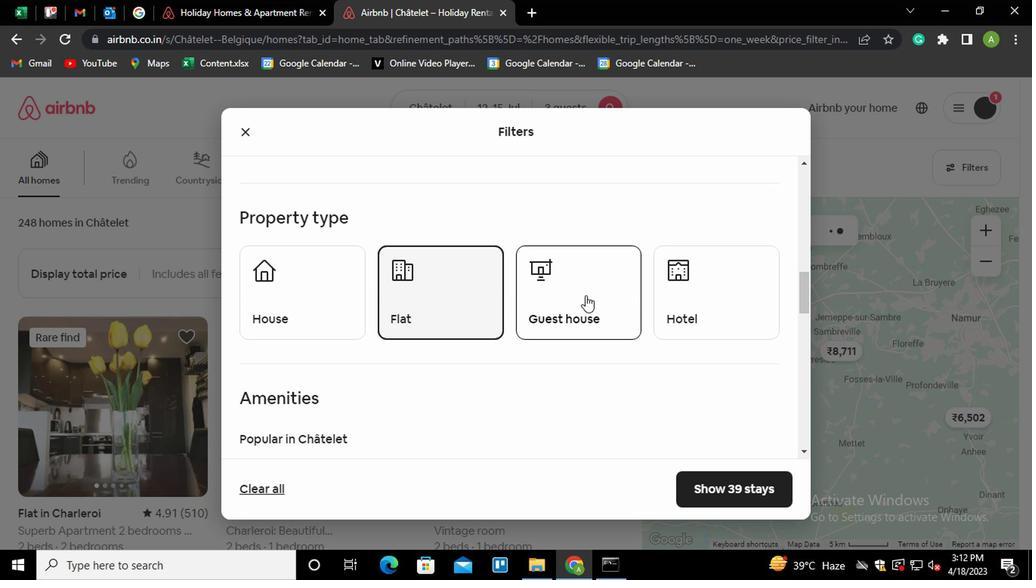 
Action: Mouse scrolled (584, 296) with delta (0, -1)
Screenshot: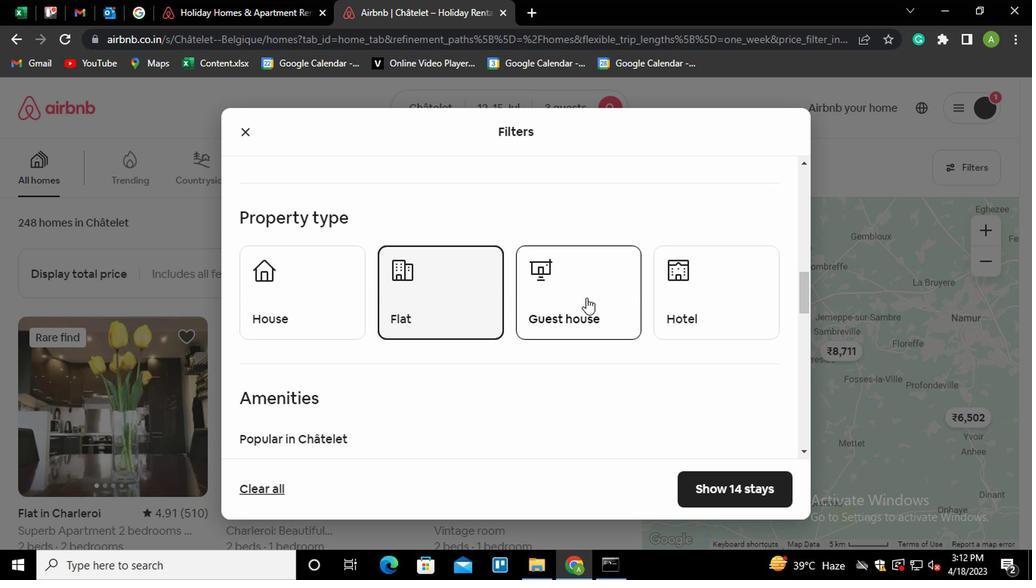 
Action: Mouse scrolled (584, 296) with delta (0, -1)
Screenshot: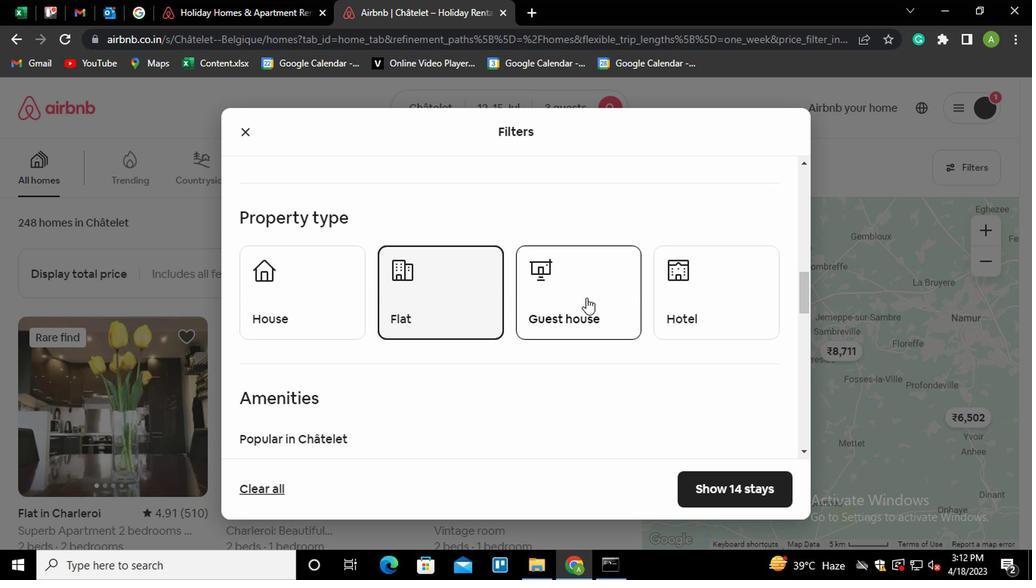 
Action: Mouse scrolled (584, 296) with delta (0, -1)
Screenshot: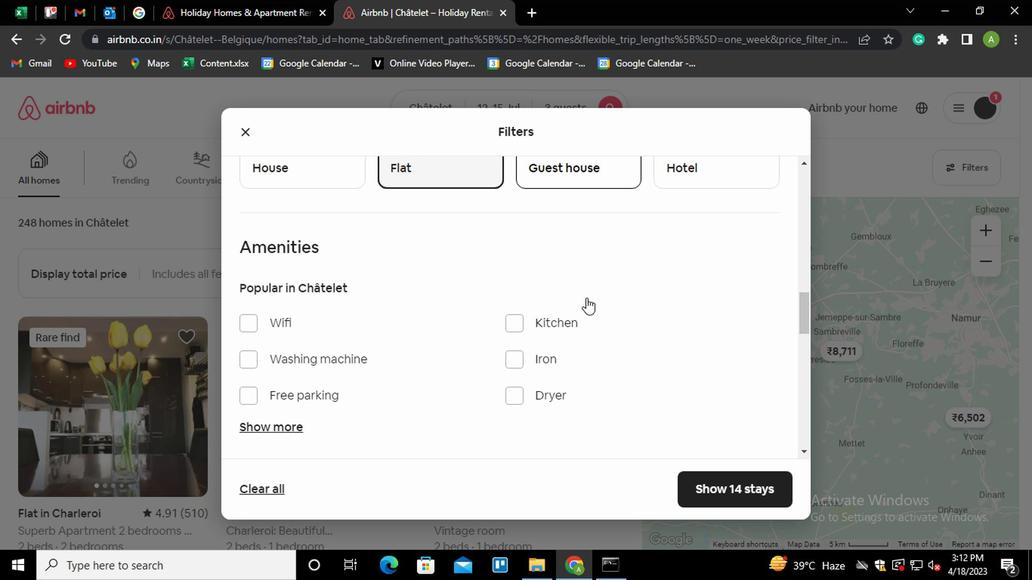 
Action: Mouse moved to (272, 344)
Screenshot: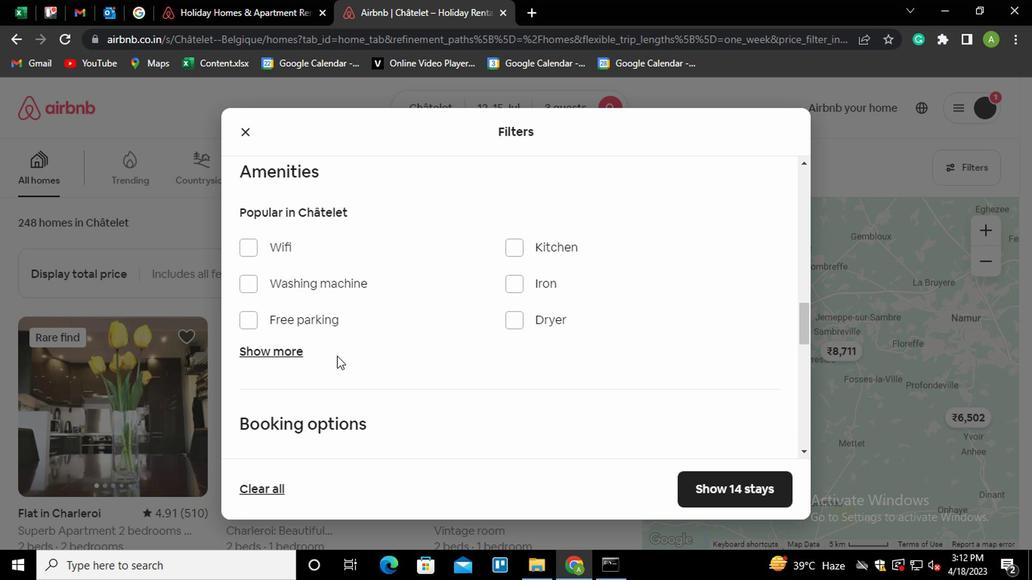 
Action: Mouse pressed left at (272, 344)
Screenshot: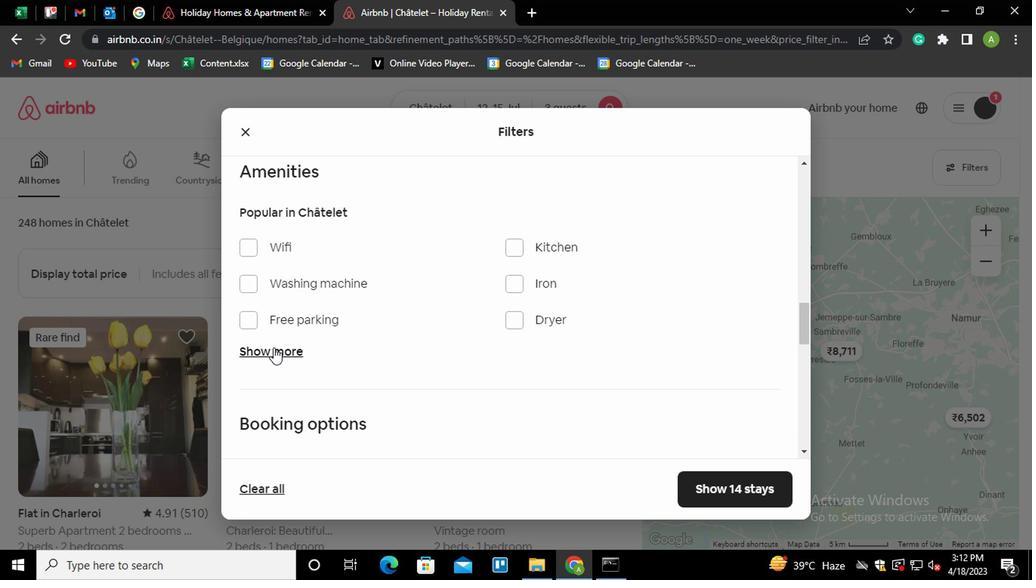 
Action: Mouse moved to (509, 402)
Screenshot: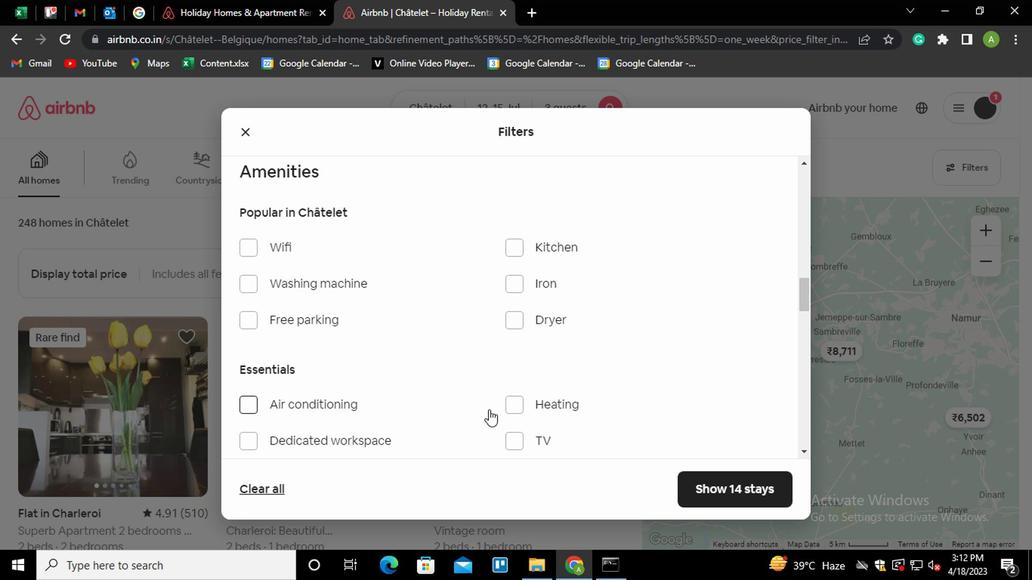 
Action: Mouse pressed left at (509, 402)
Screenshot: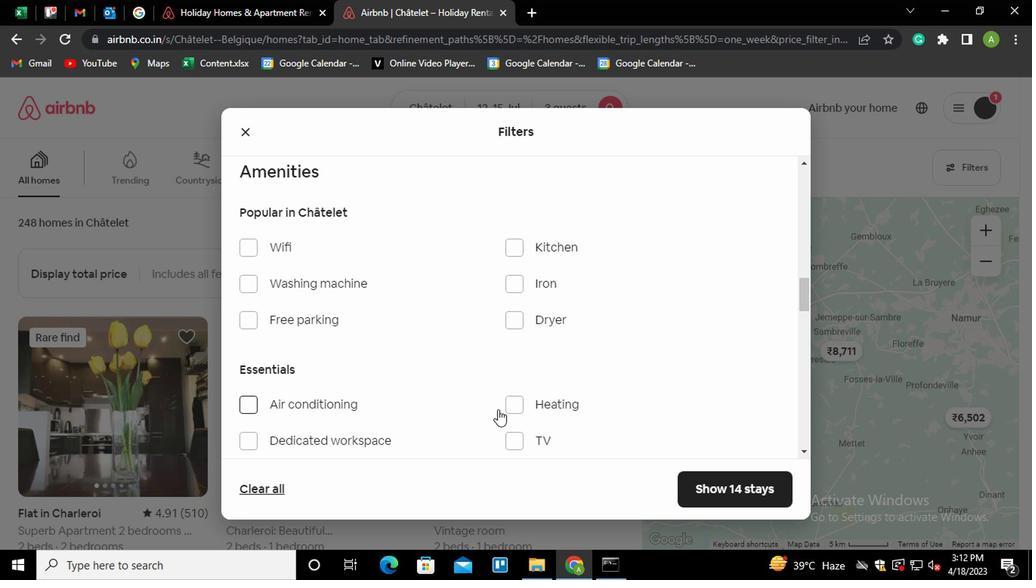 
Action: Mouse moved to (603, 311)
Screenshot: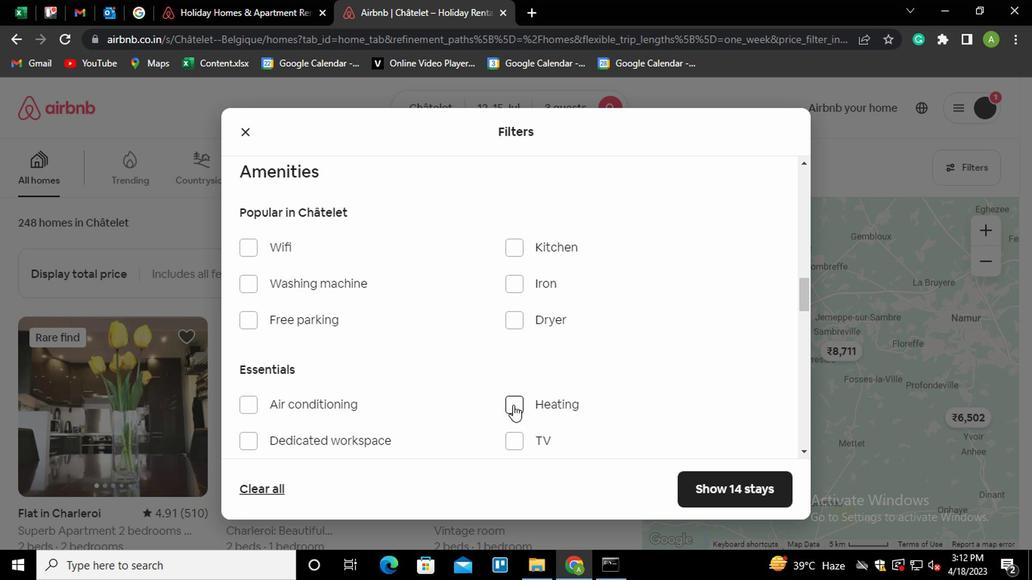 
Action: Mouse scrolled (603, 310) with delta (0, 0)
Screenshot: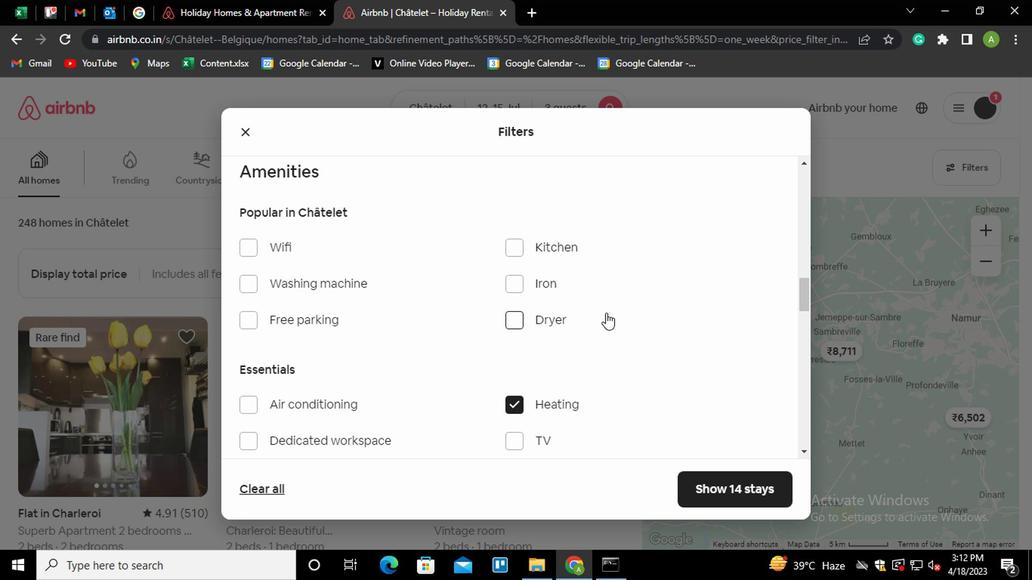 
Action: Mouse scrolled (603, 310) with delta (0, 0)
Screenshot: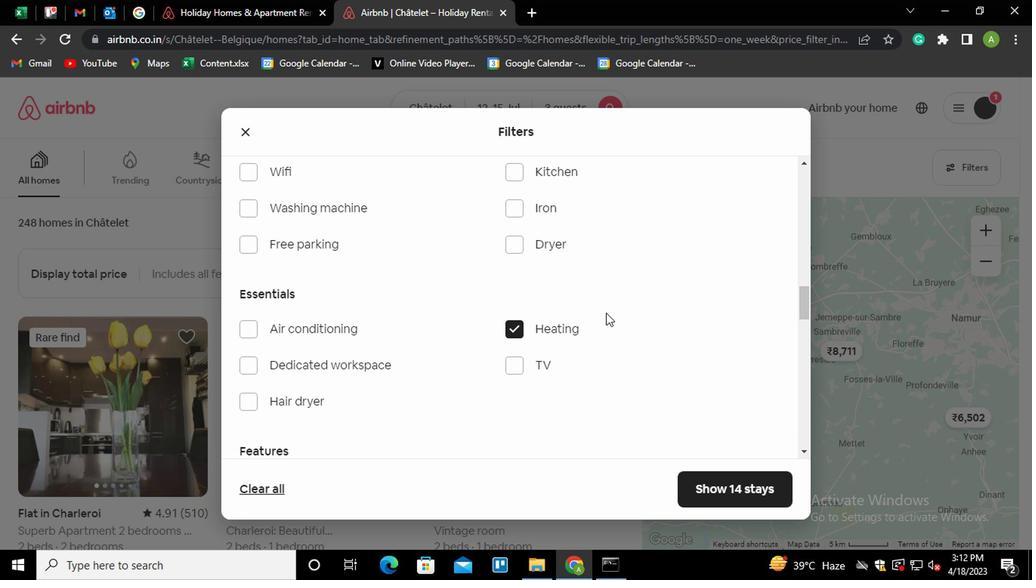 
Action: Mouse scrolled (603, 310) with delta (0, 0)
Screenshot: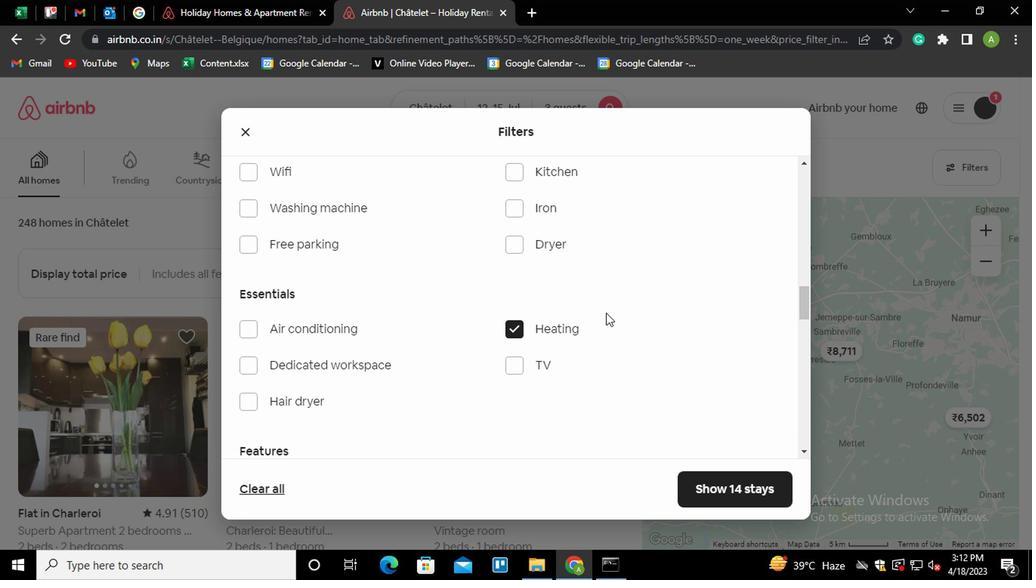 
Action: Mouse scrolled (603, 310) with delta (0, 0)
Screenshot: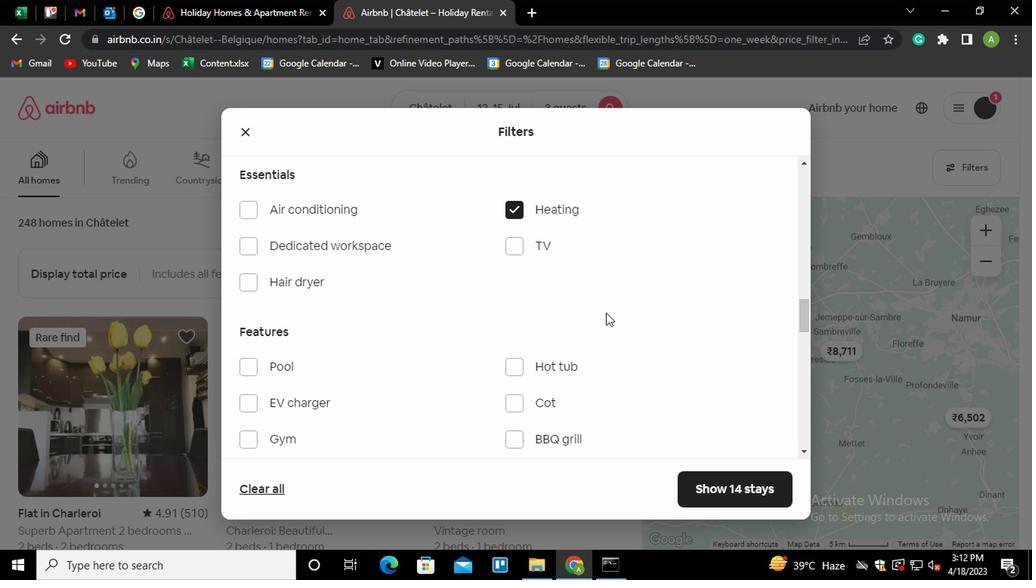 
Action: Mouse scrolled (603, 310) with delta (0, 0)
Screenshot: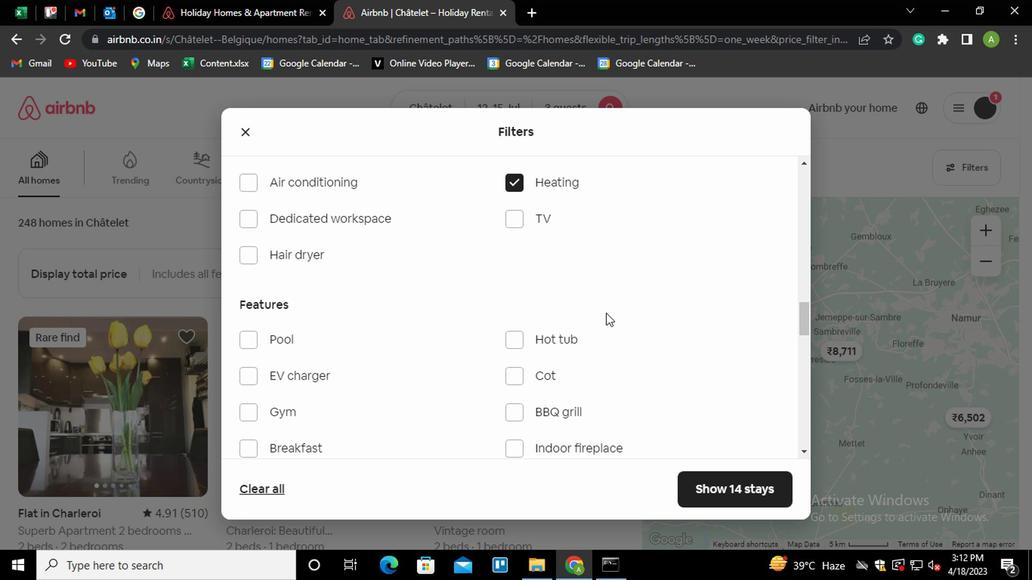 
Action: Mouse scrolled (603, 310) with delta (0, 0)
Screenshot: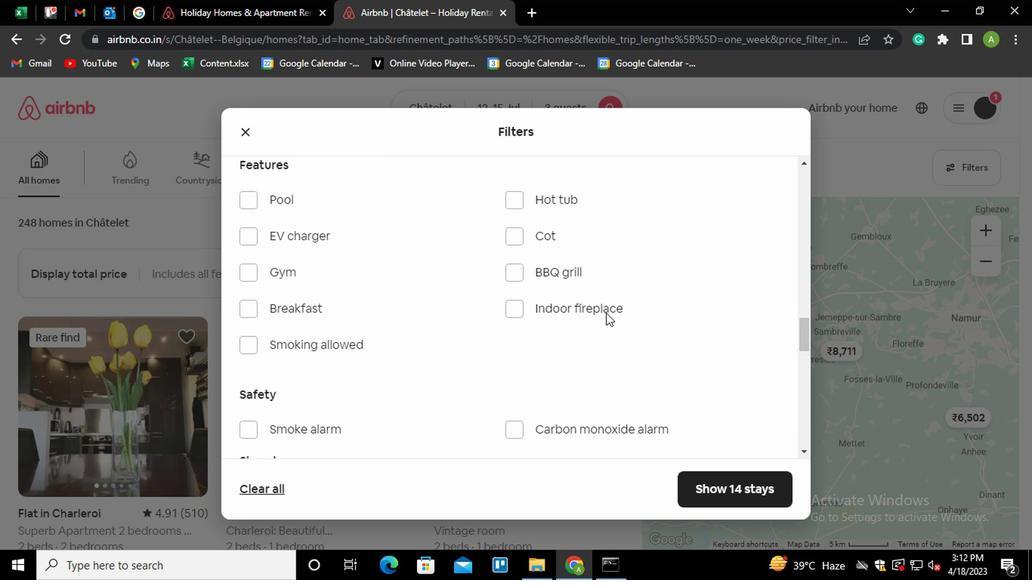 
Action: Mouse scrolled (603, 310) with delta (0, 0)
Screenshot: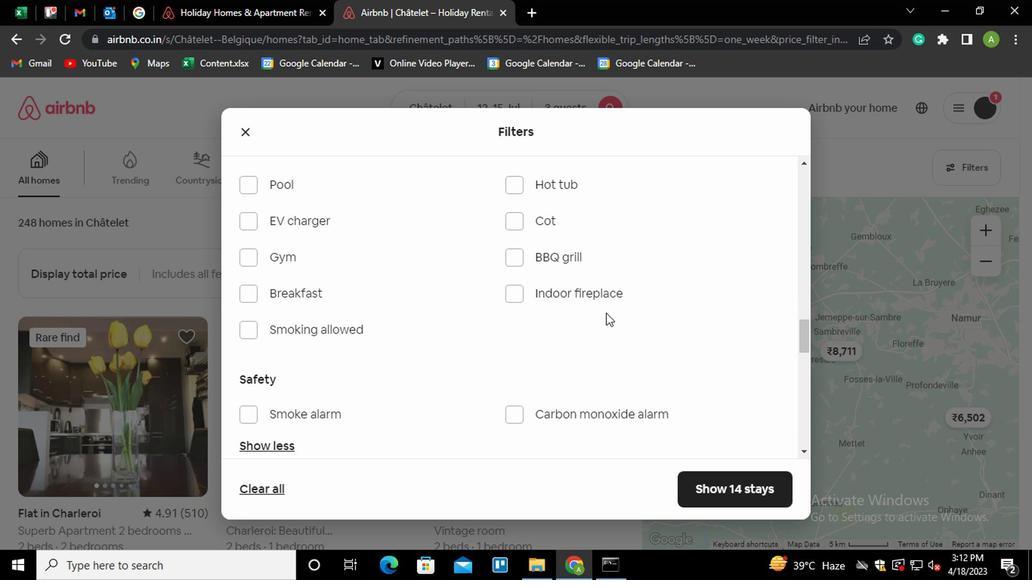 
Action: Mouse scrolled (603, 310) with delta (0, 0)
Screenshot: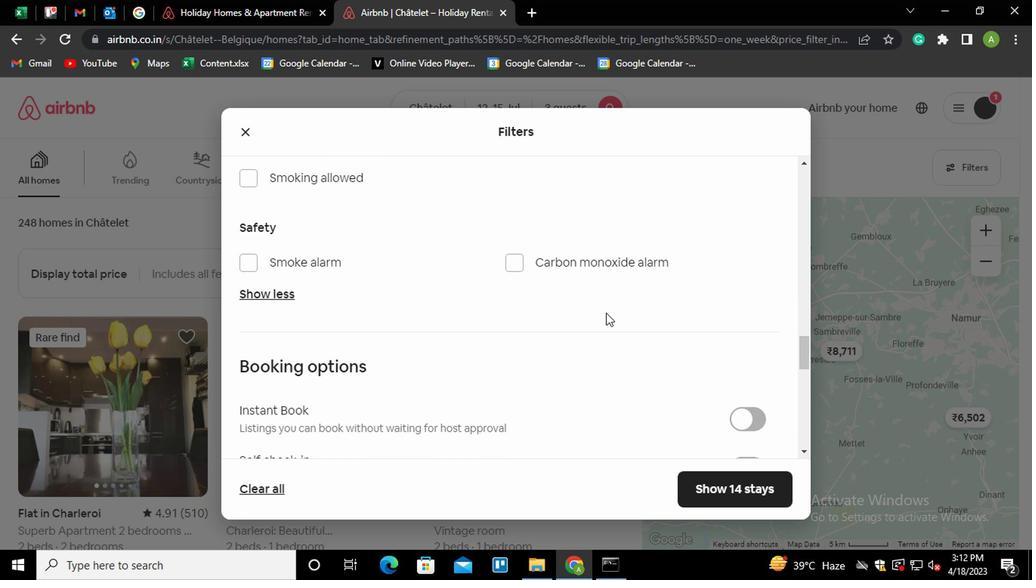 
Action: Mouse scrolled (603, 310) with delta (0, 0)
Screenshot: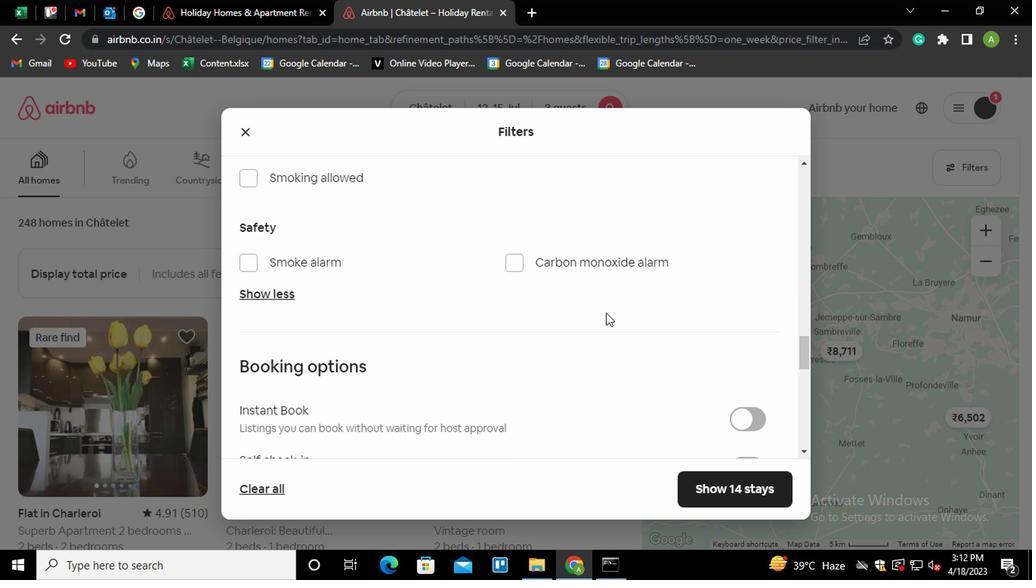 
Action: Mouse moved to (758, 319)
Screenshot: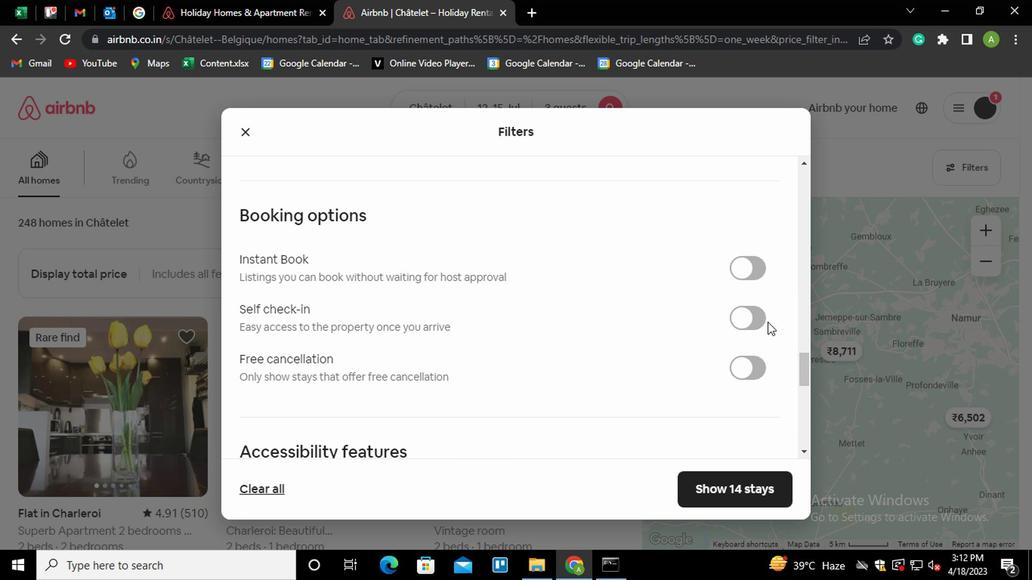 
Action: Mouse pressed left at (758, 319)
Screenshot: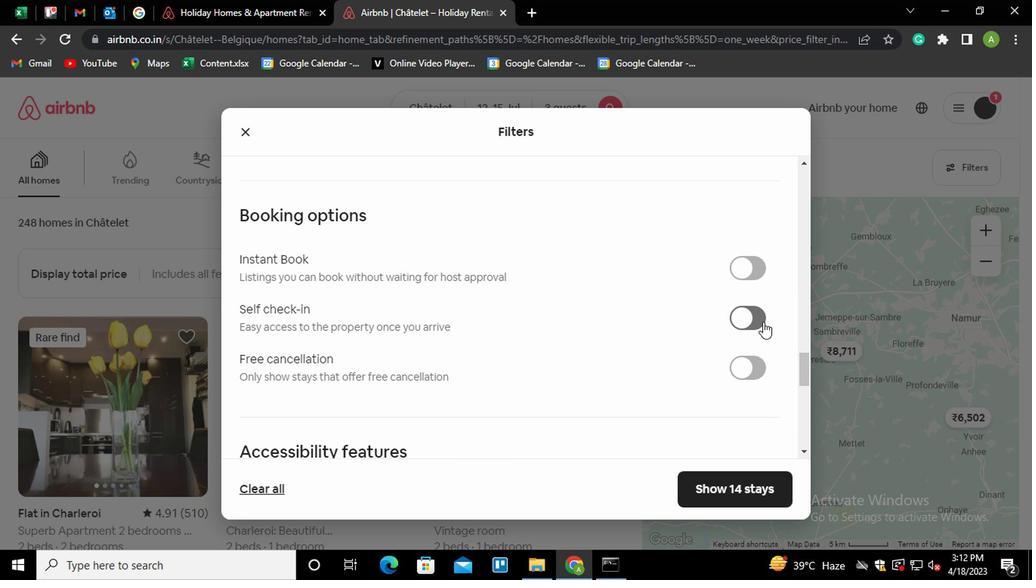 
Action: Mouse moved to (629, 319)
Screenshot: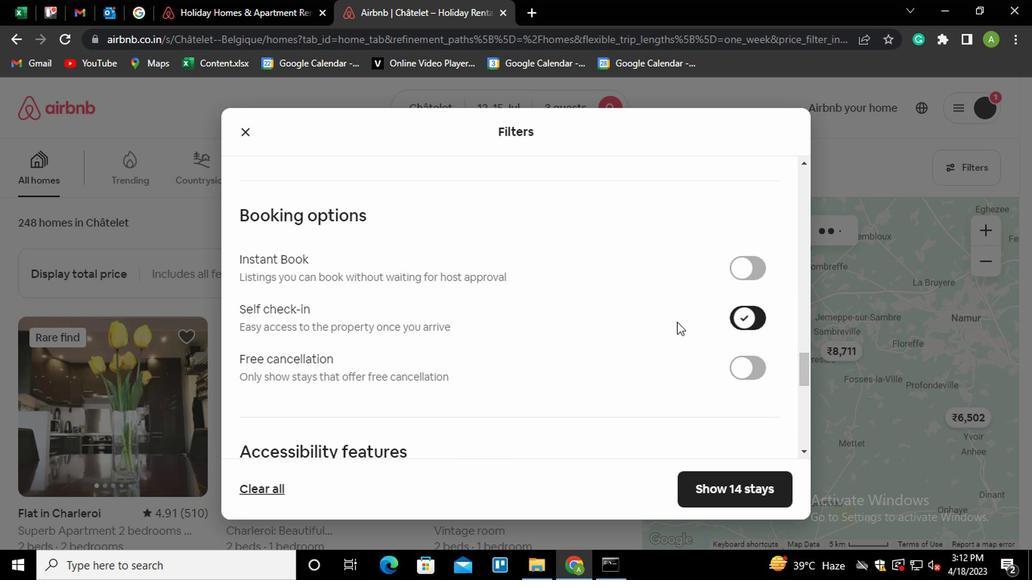
Action: Mouse scrolled (629, 318) with delta (0, 0)
Screenshot: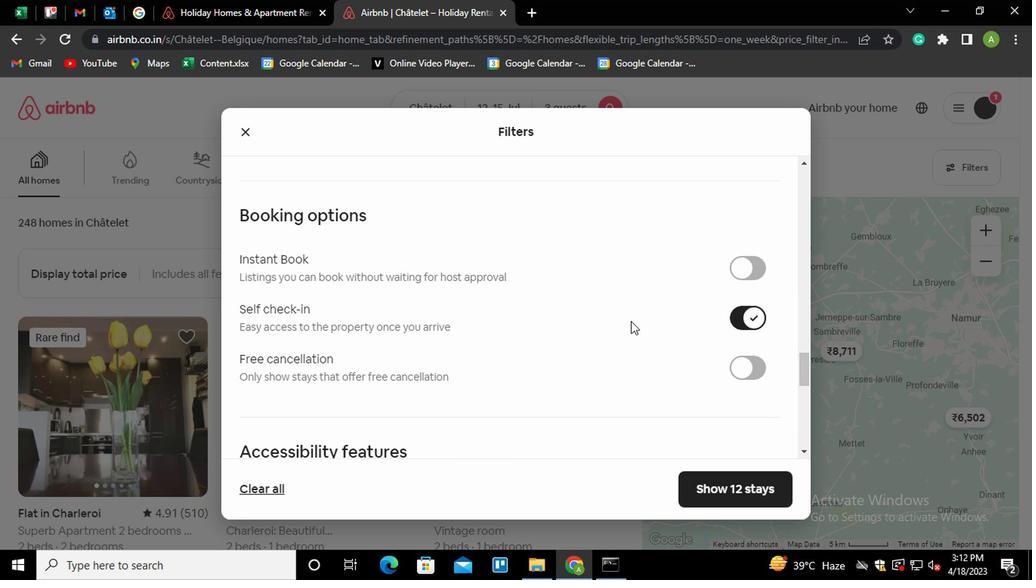 
Action: Mouse scrolled (629, 318) with delta (0, 0)
Screenshot: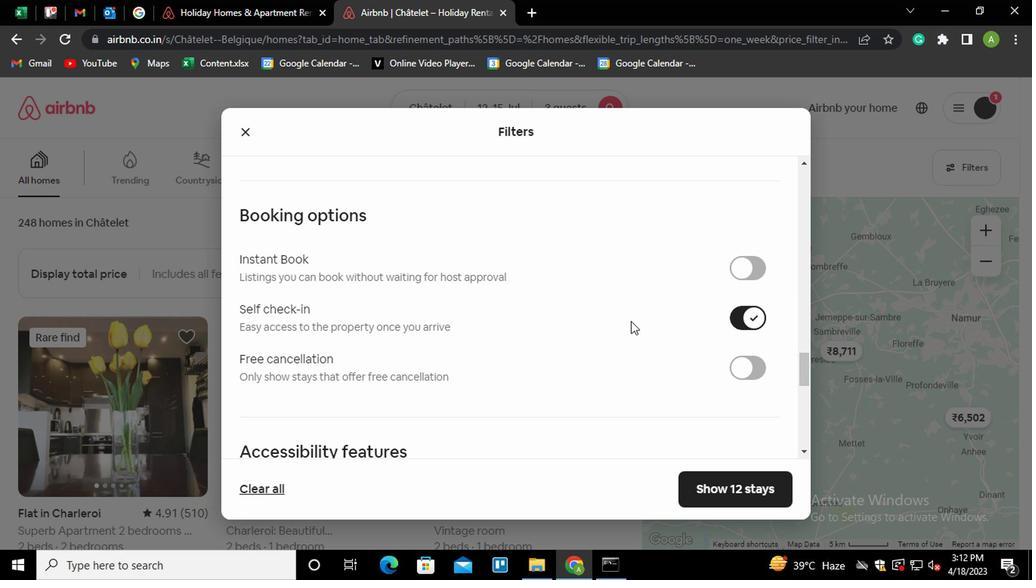 
Action: Mouse scrolled (629, 318) with delta (0, 0)
Screenshot: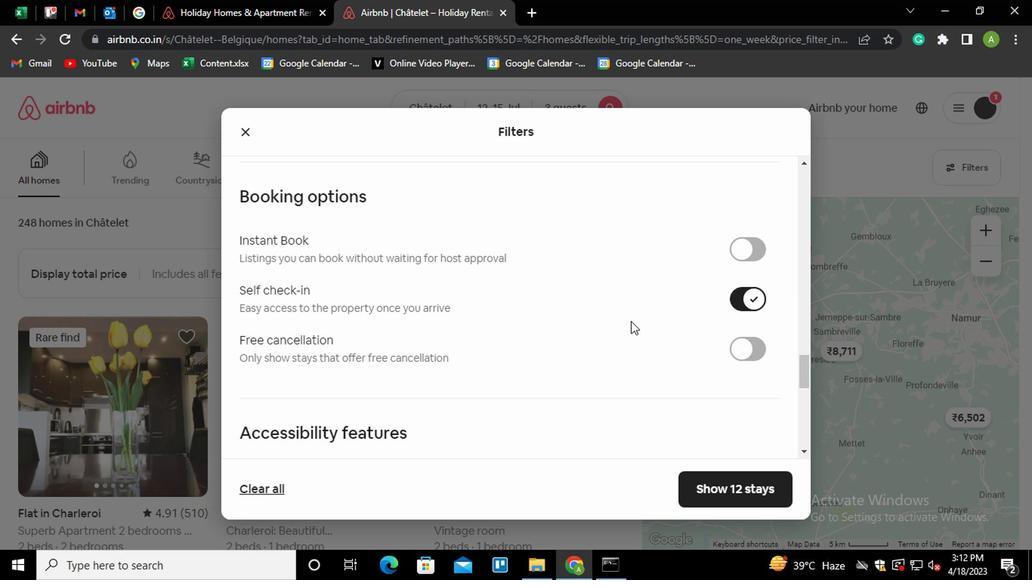 
Action: Mouse scrolled (629, 318) with delta (0, 0)
Screenshot: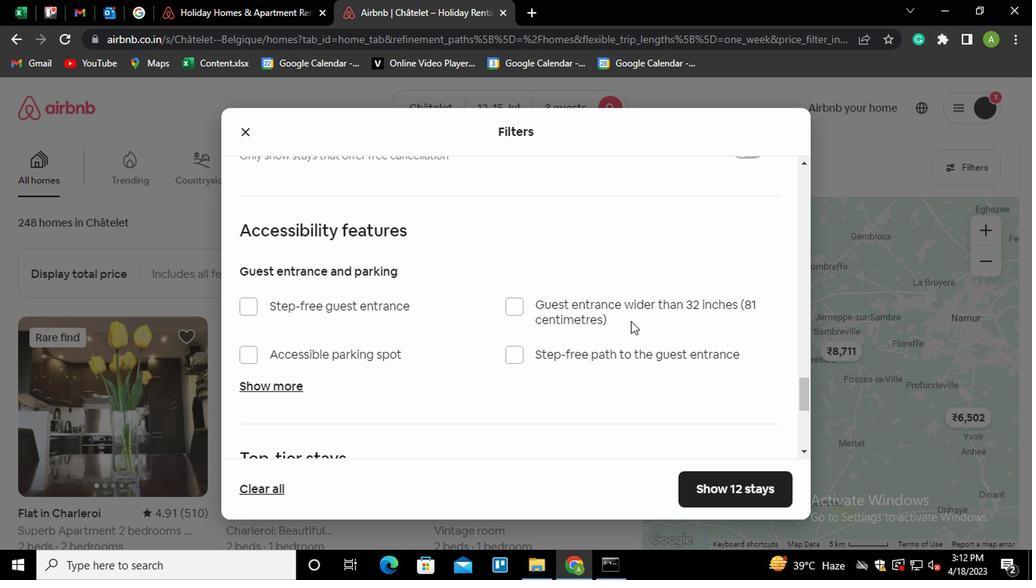 
Action: Mouse scrolled (629, 318) with delta (0, 0)
Screenshot: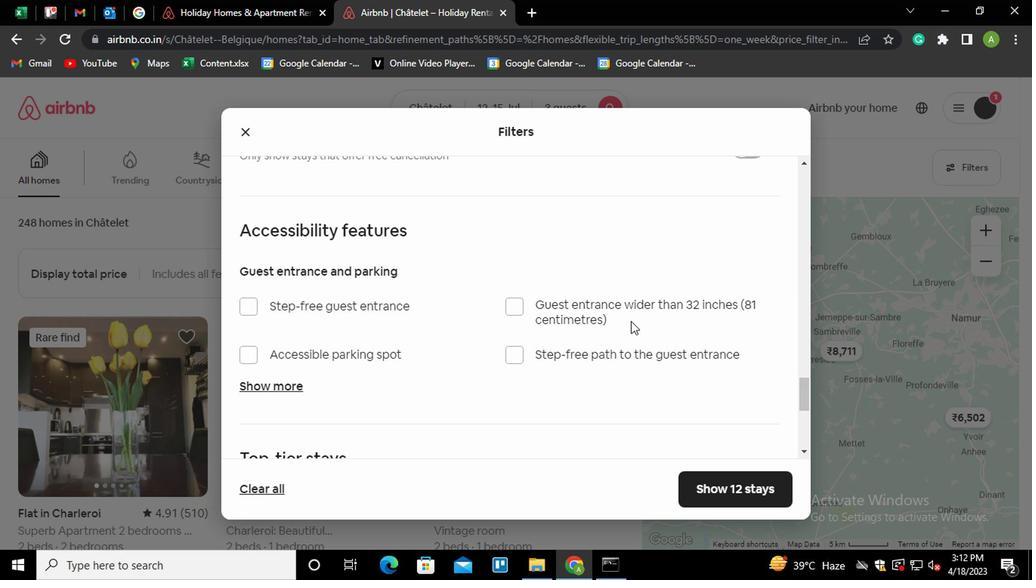 
Action: Mouse scrolled (629, 318) with delta (0, 0)
Screenshot: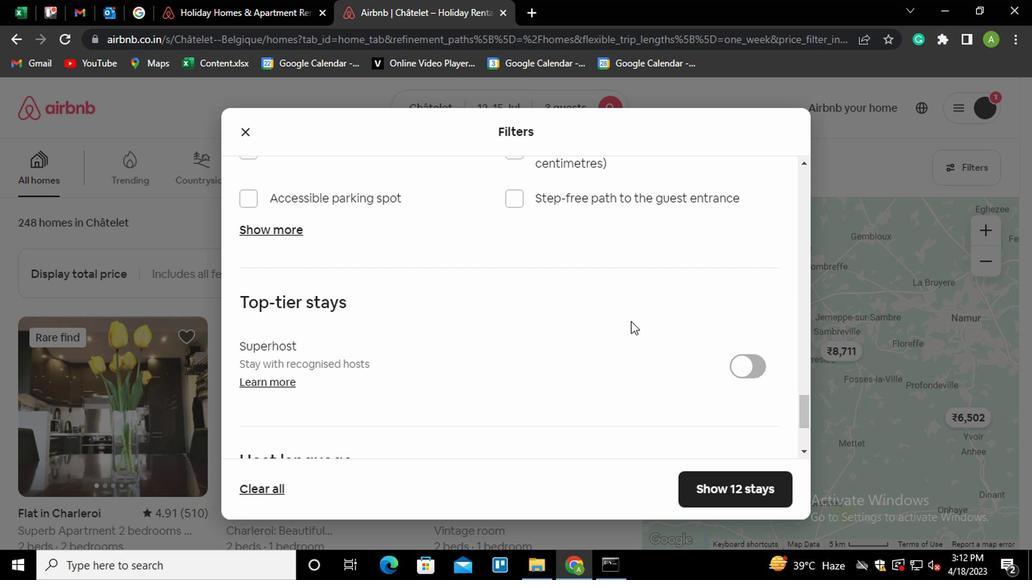 
Action: Mouse moved to (629, 319)
Screenshot: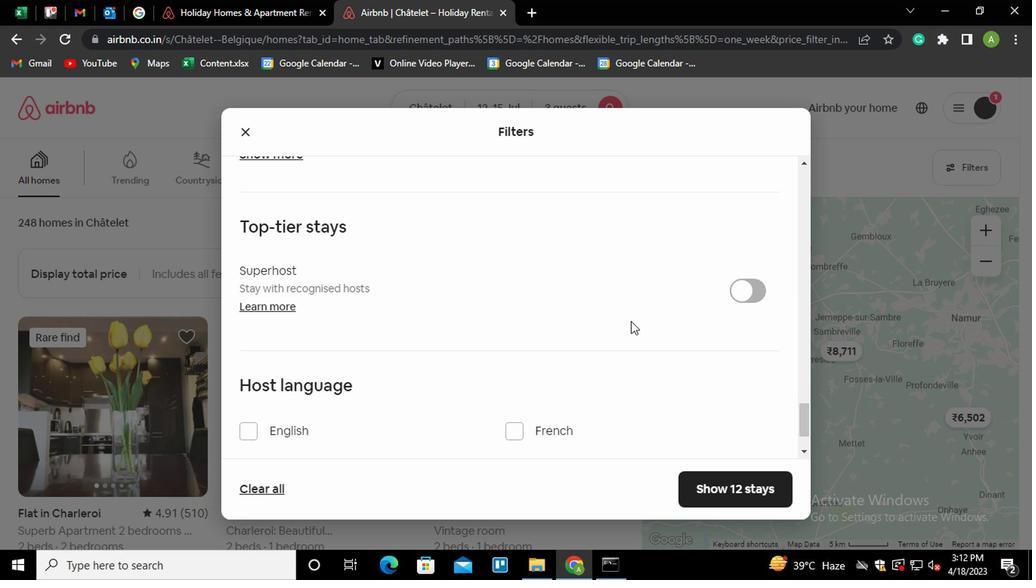 
Action: Mouse scrolled (629, 318) with delta (0, 0)
Screenshot: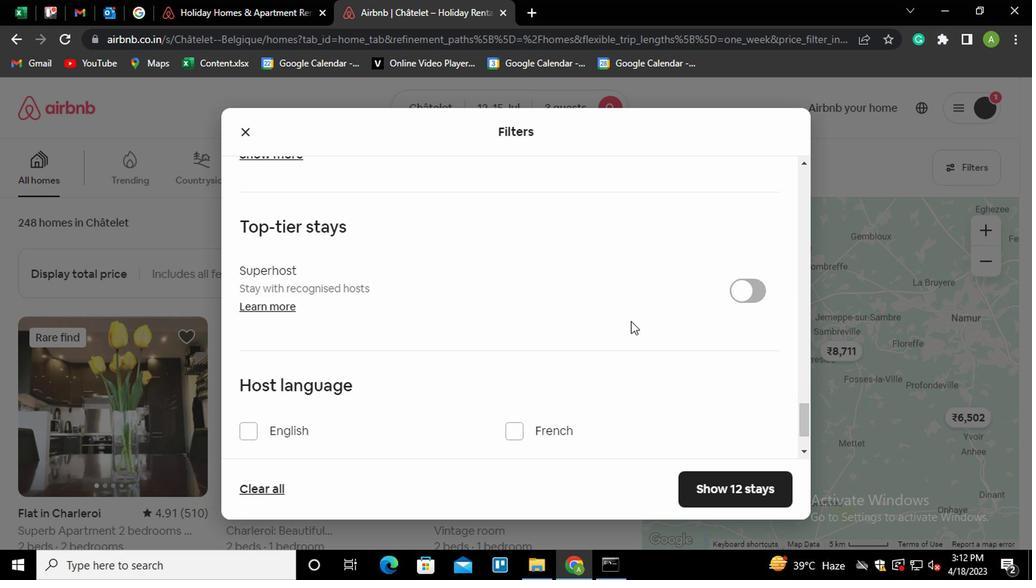 
Action: Mouse scrolled (629, 318) with delta (0, 0)
Screenshot: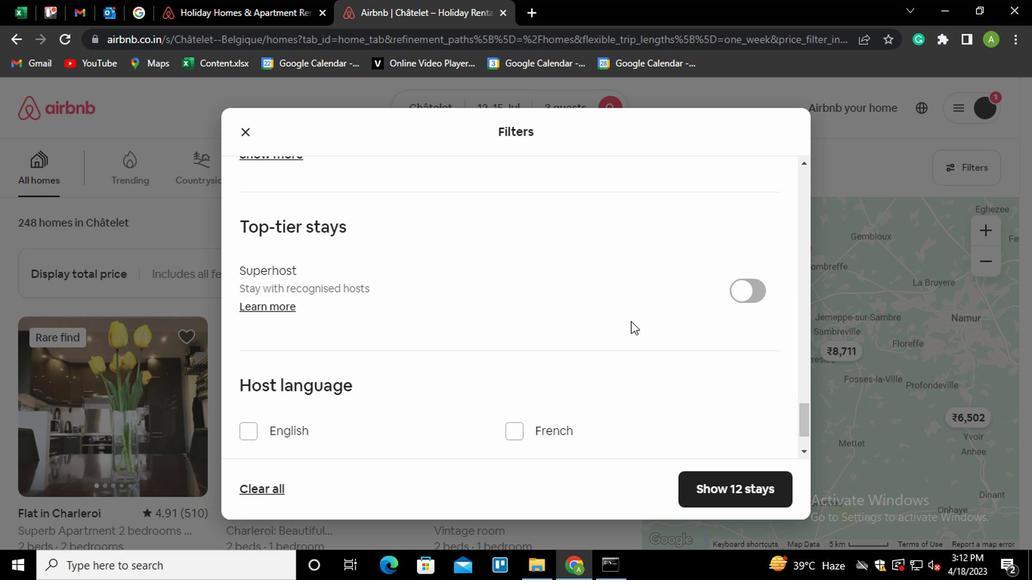 
Action: Mouse moved to (271, 354)
Screenshot: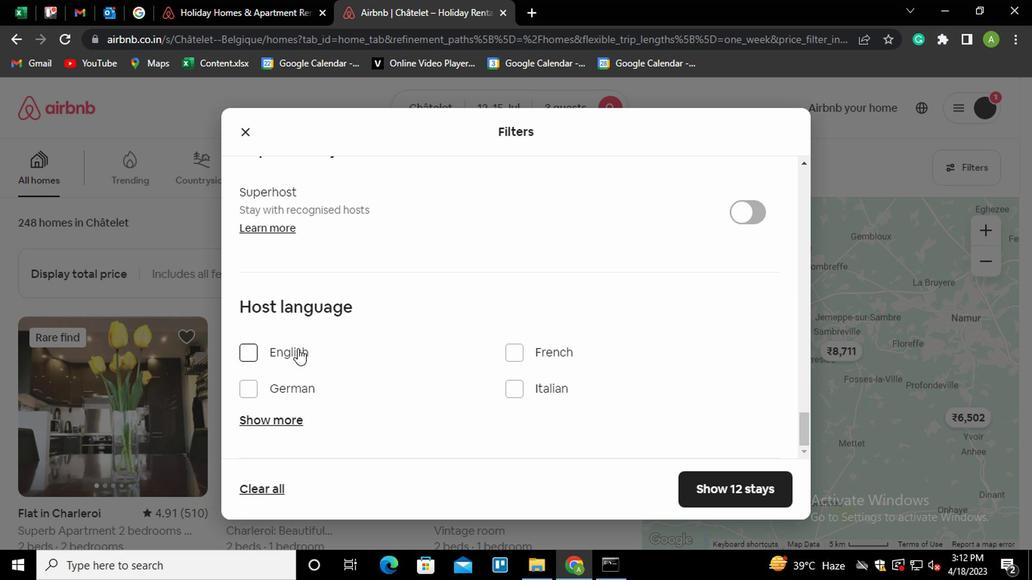 
Action: Mouse pressed left at (271, 354)
Screenshot: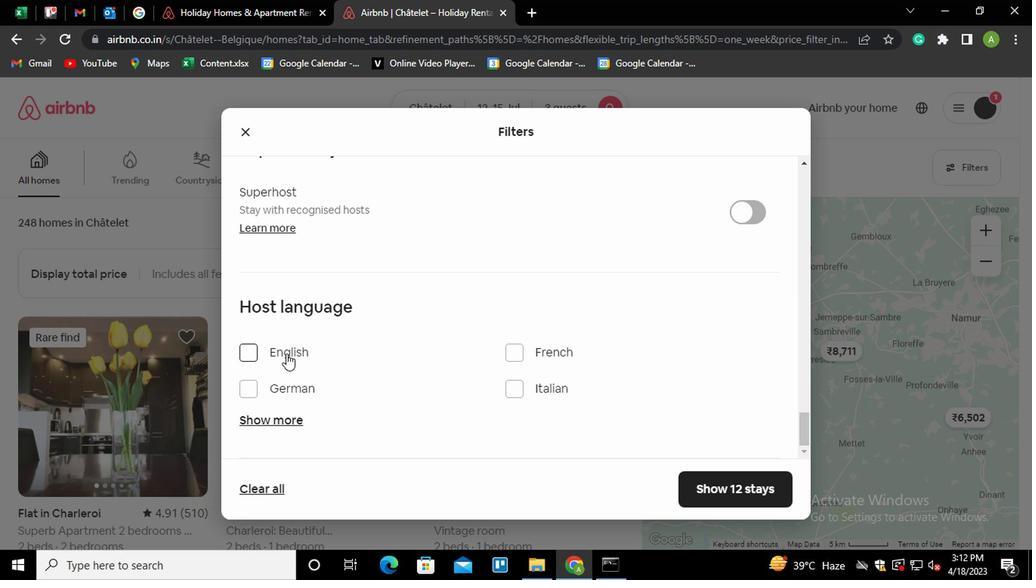 
Action: Mouse moved to (366, 321)
Screenshot: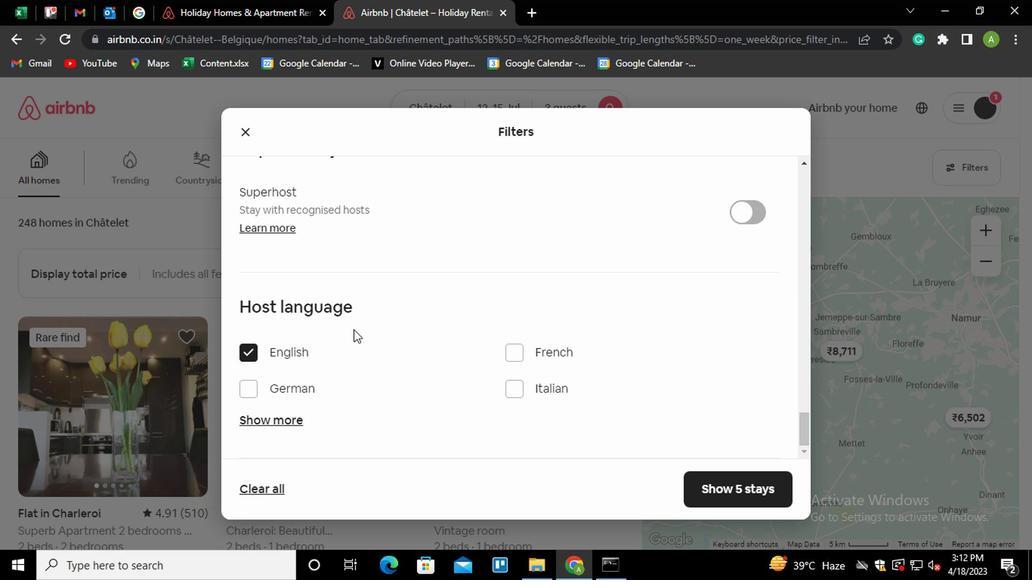 
Action: Mouse scrolled (366, 321) with delta (0, 0)
Screenshot: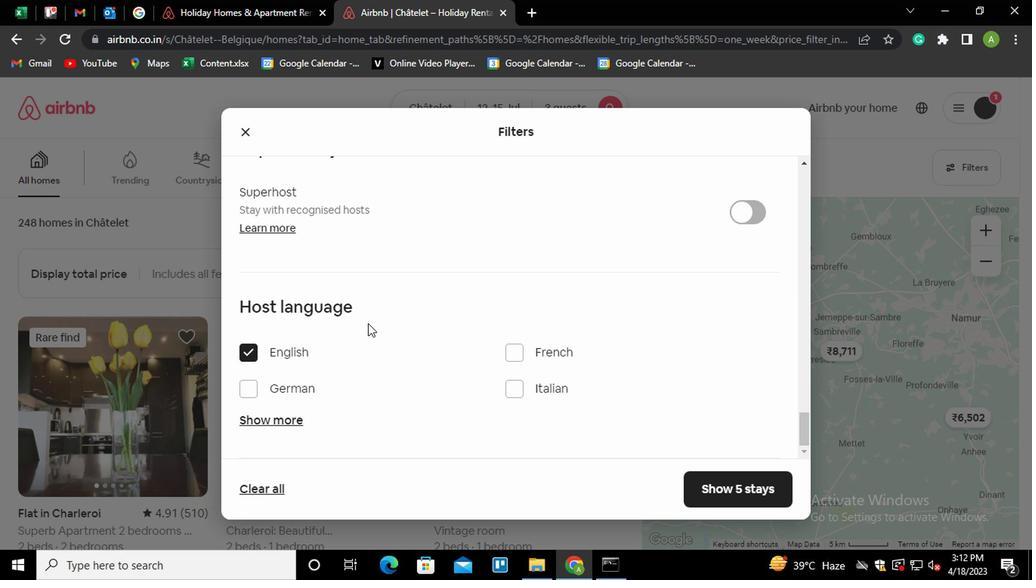 
Action: Mouse moved to (750, 485)
Screenshot: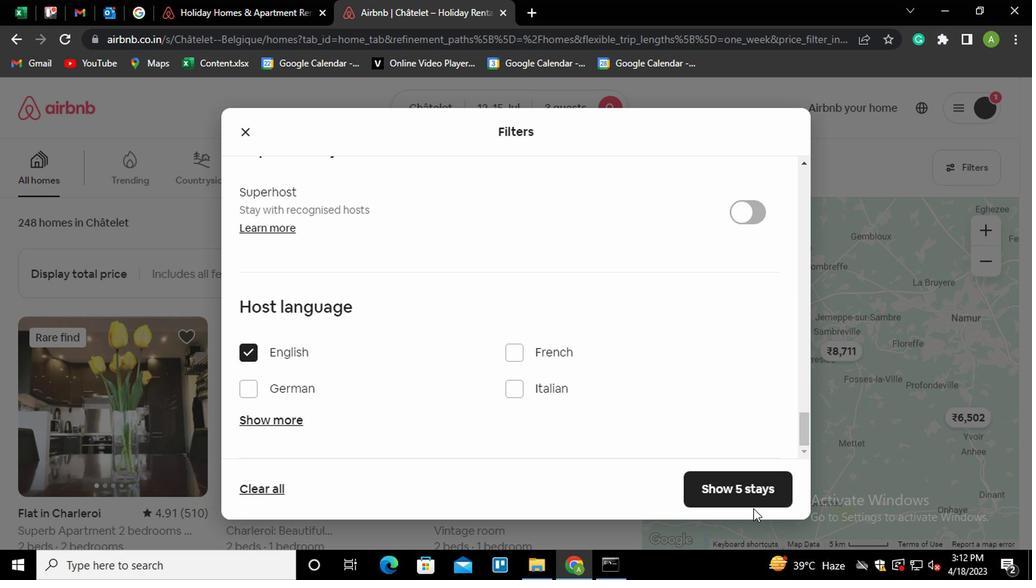 
Action: Mouse pressed left at (750, 485)
Screenshot: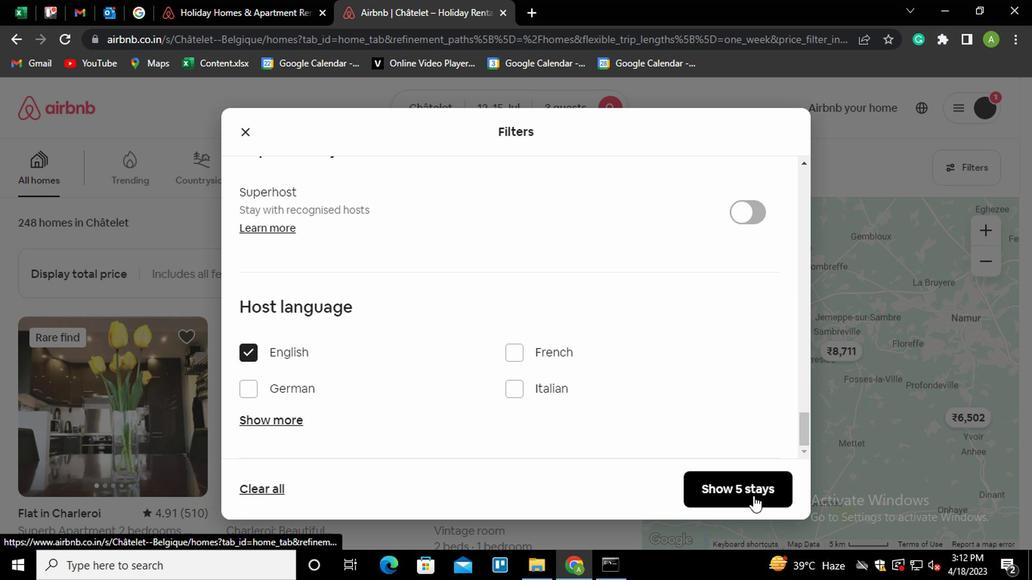 
Action: Mouse moved to (716, 508)
Screenshot: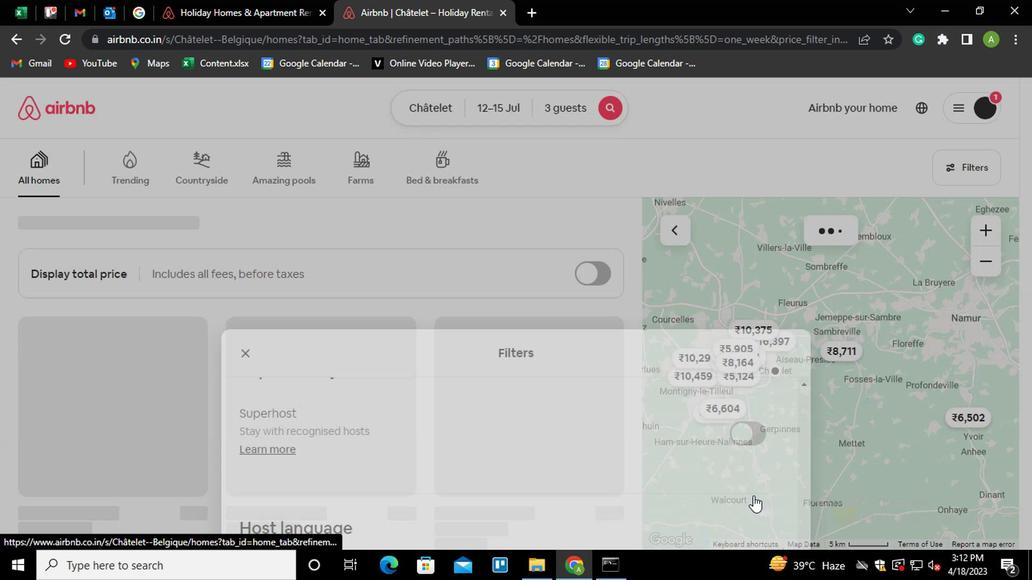 
